 Task: Look for space in Ridgecrest, United States from 11th June, 2023 to 15th June, 2023 for 2 adults in price range Rs.7000 to Rs.16000. Place can be private room with 1  bedroom having 2 beds and 1 bathroom. Property type can be house, flat, guest house, hotel. Booking option can be shelf check-in. Required host language is English.
Action: Mouse moved to (477, 120)
Screenshot: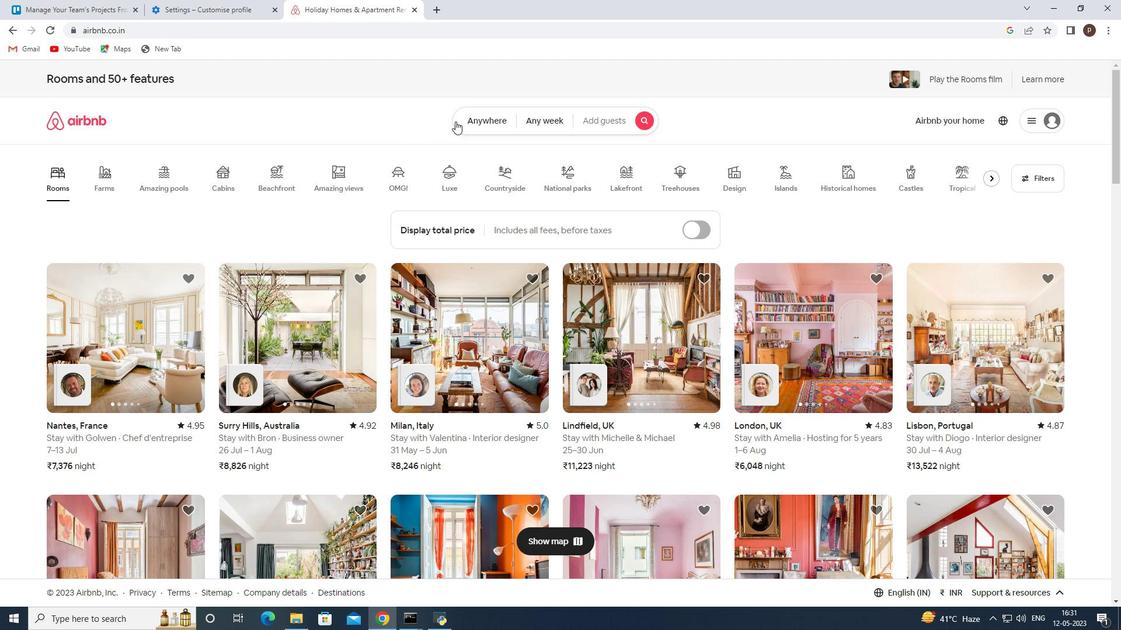 
Action: Mouse pressed left at (477, 120)
Screenshot: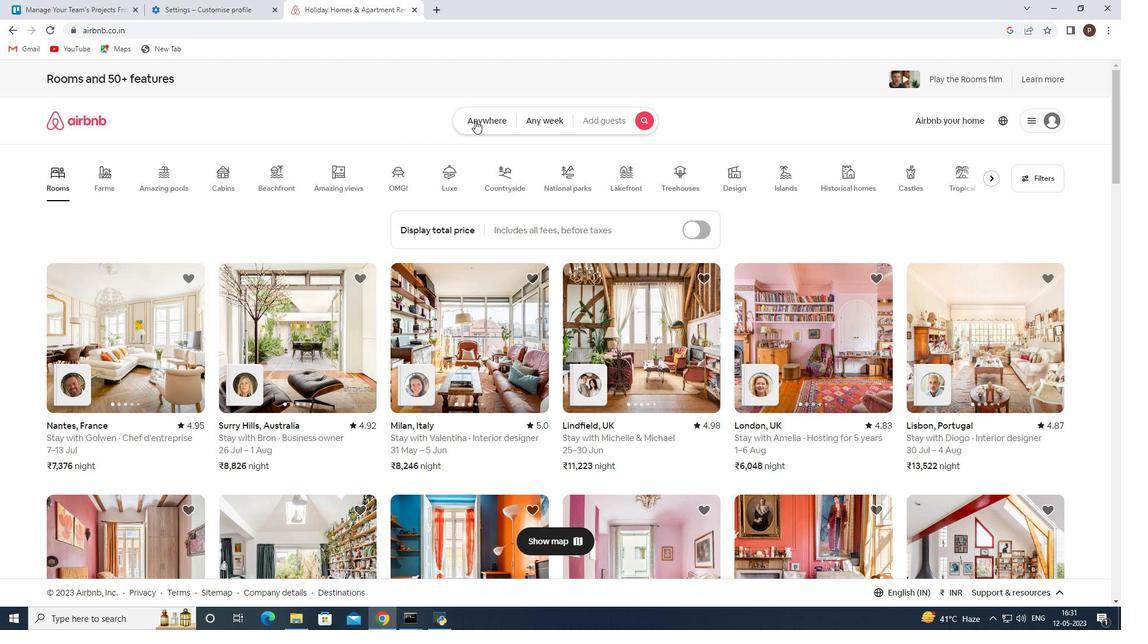 
Action: Mouse moved to (364, 167)
Screenshot: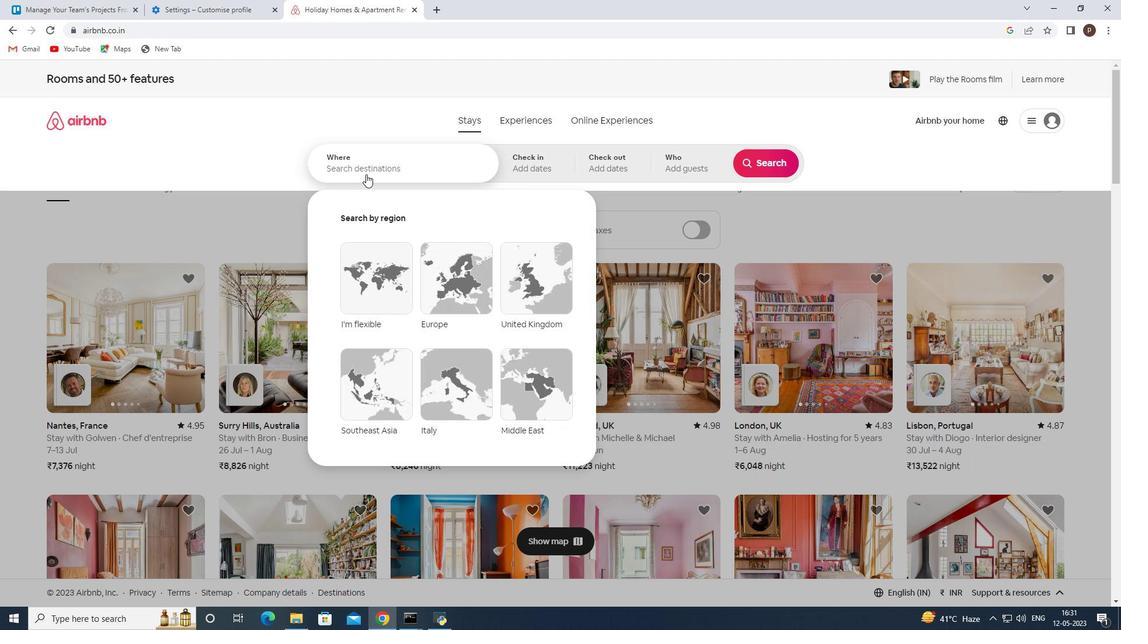 
Action: Mouse pressed left at (364, 167)
Screenshot: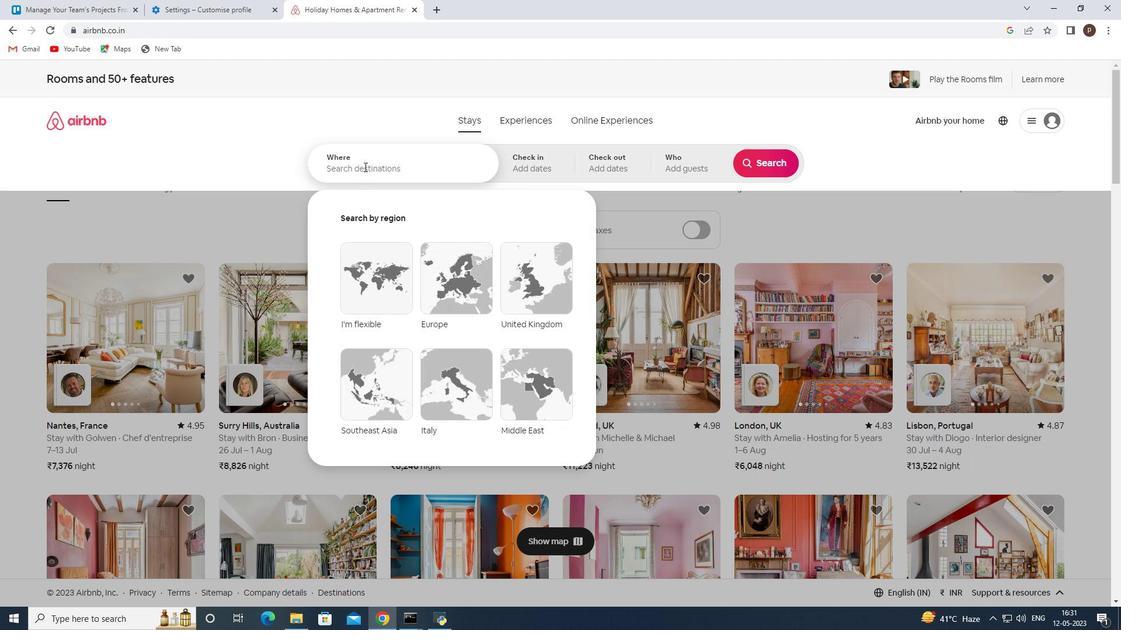 
Action: Key pressed <Key.caps_lock>R<Key.caps_lock>idgecrest,<Key.space>
Screenshot: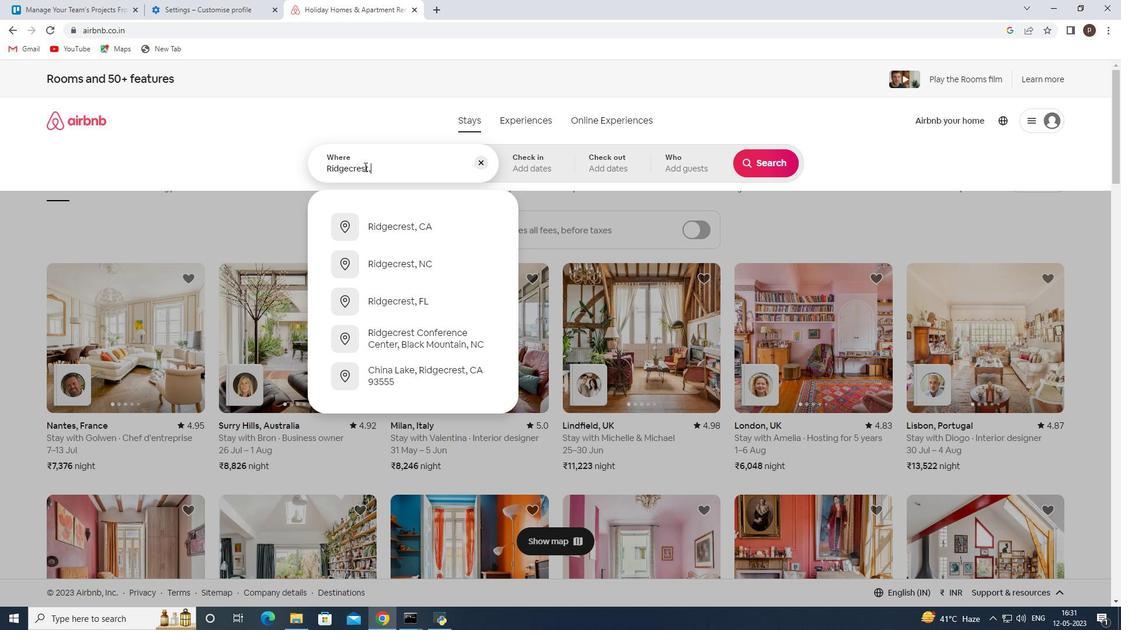 
Action: Mouse moved to (449, 226)
Screenshot: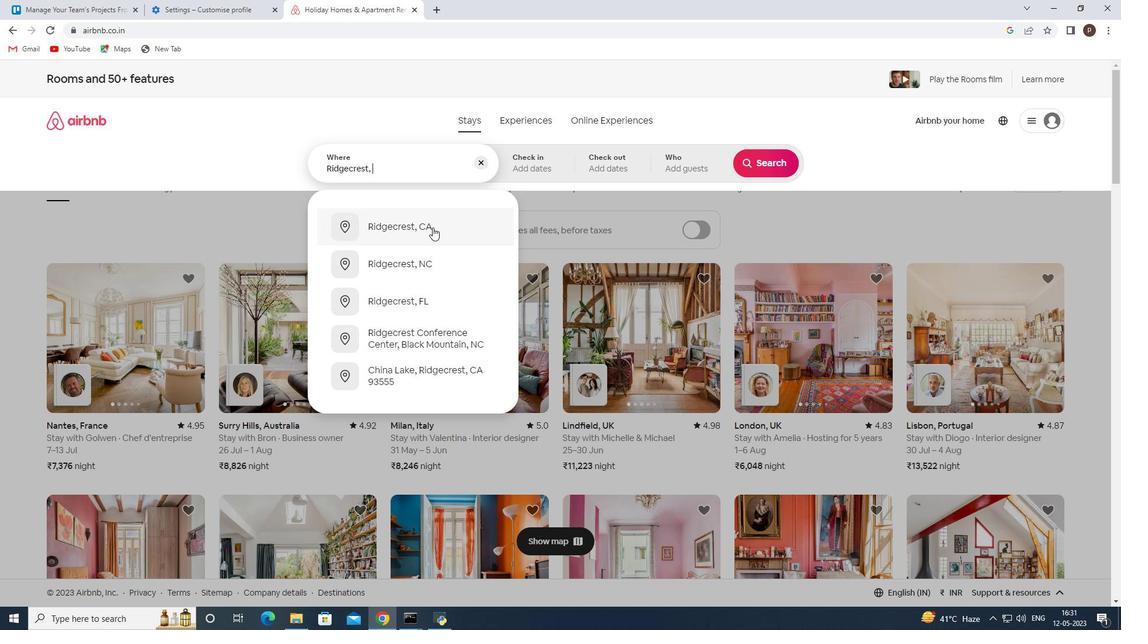 
Action: Key pressed <Key.caps_lock>U<Key.caps_lock>nited<Key.space><Key.caps_lock>S<Key.caps_lock>tates<Key.space><Key.enter>
Screenshot: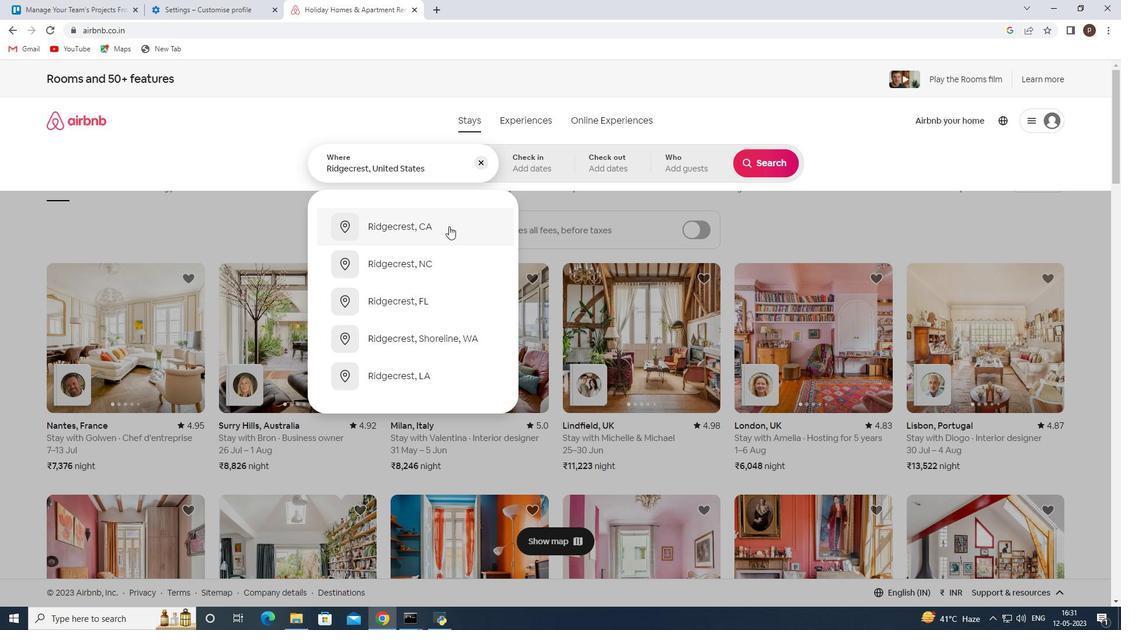 
Action: Mouse moved to (580, 359)
Screenshot: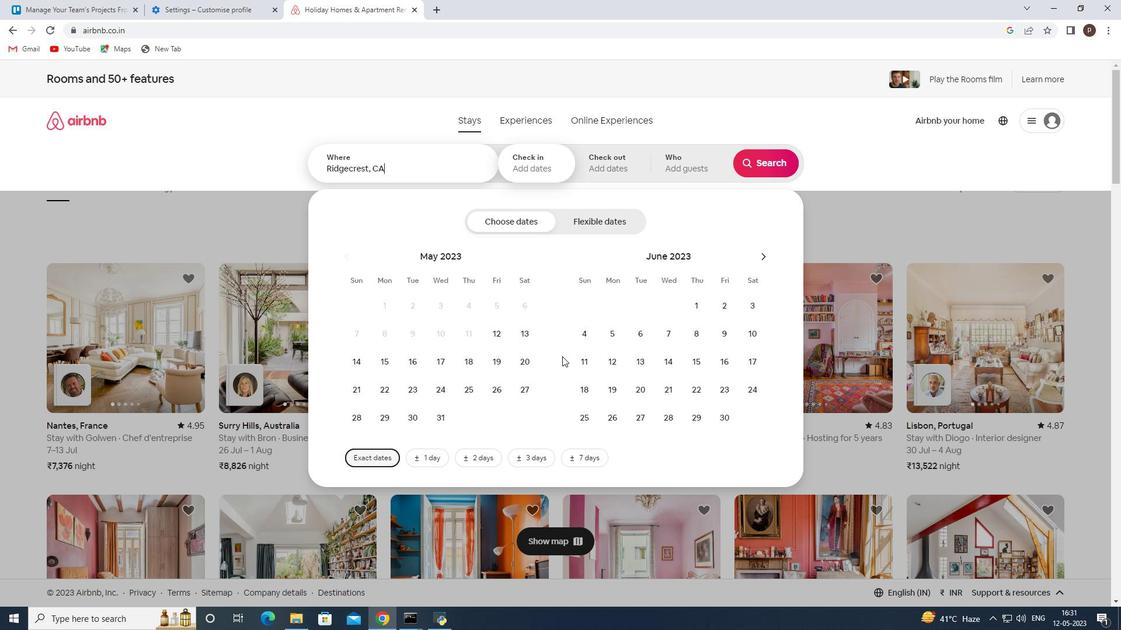 
Action: Mouse pressed left at (580, 359)
Screenshot: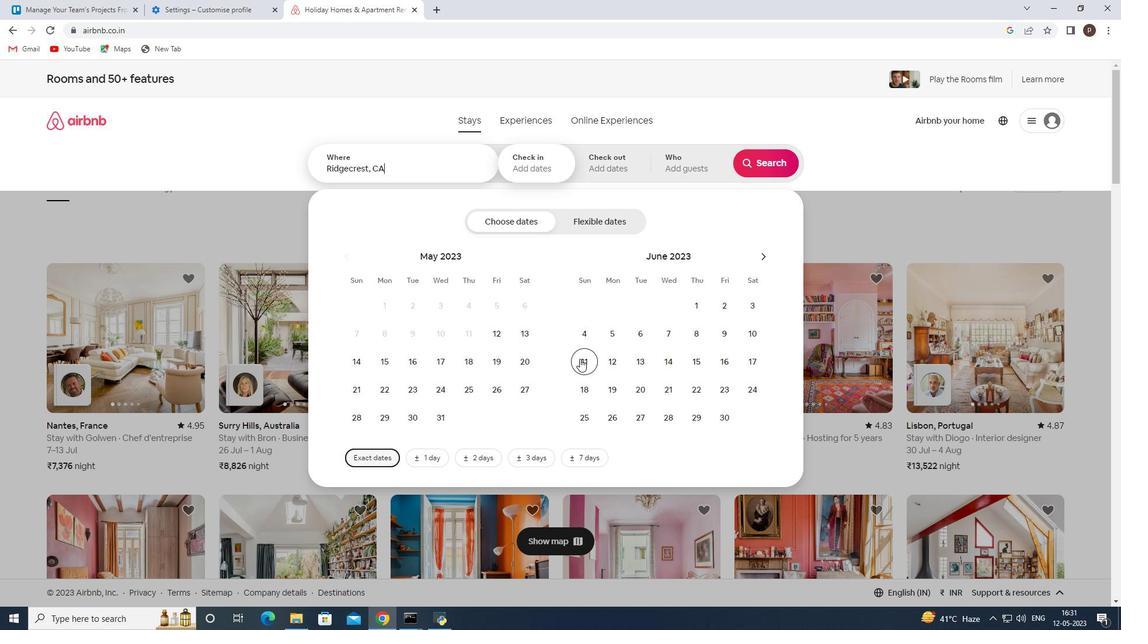 
Action: Mouse moved to (691, 357)
Screenshot: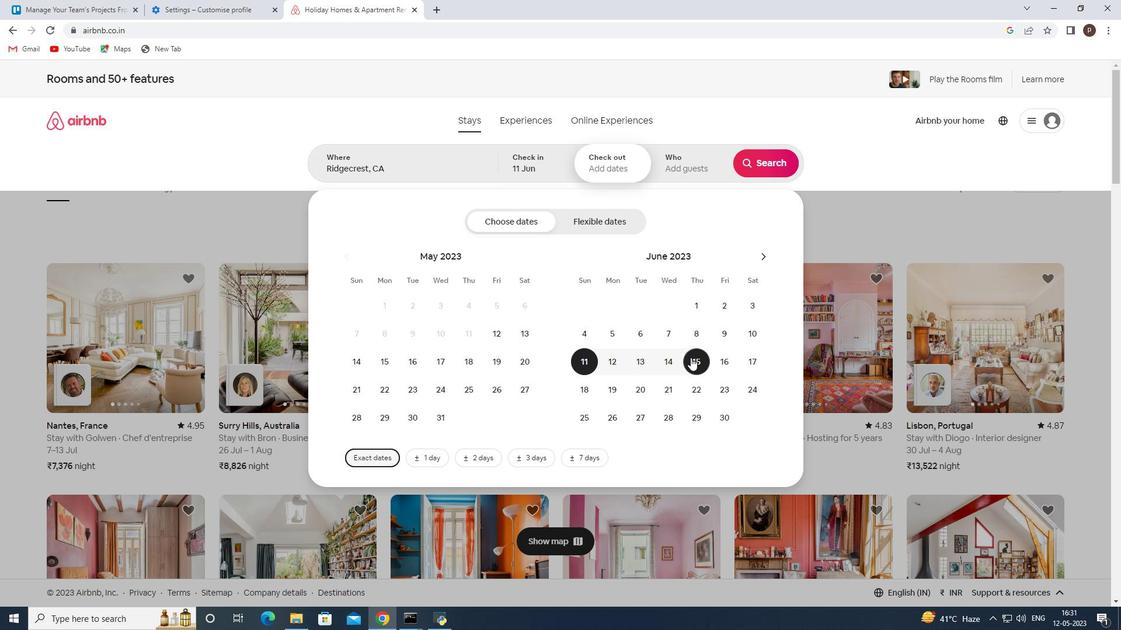 
Action: Mouse pressed left at (691, 357)
Screenshot: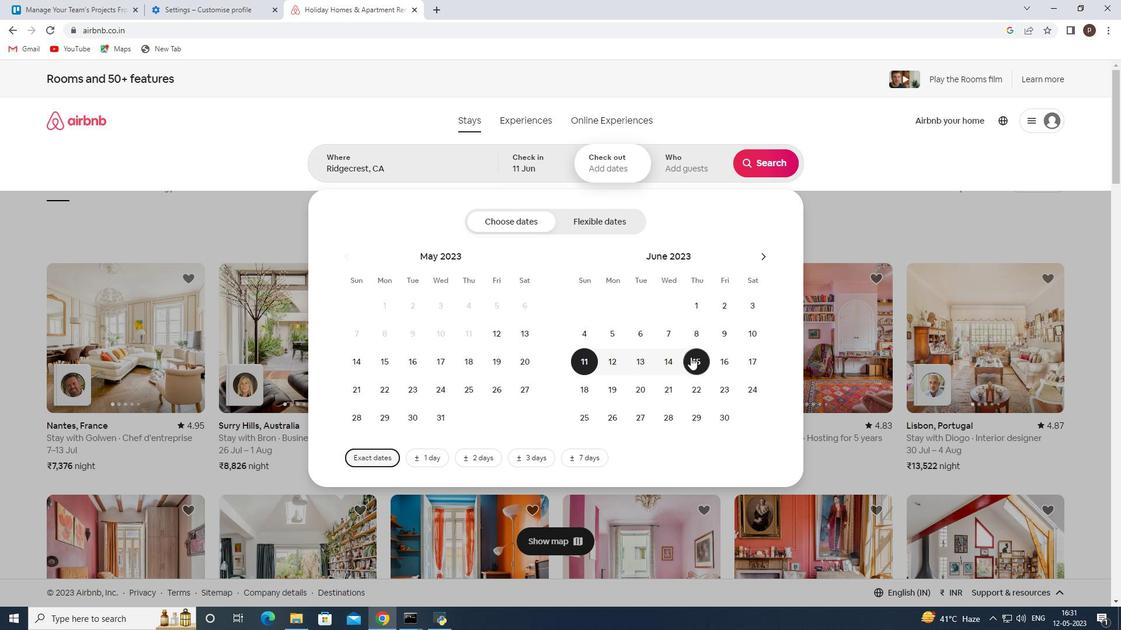 
Action: Mouse moved to (685, 159)
Screenshot: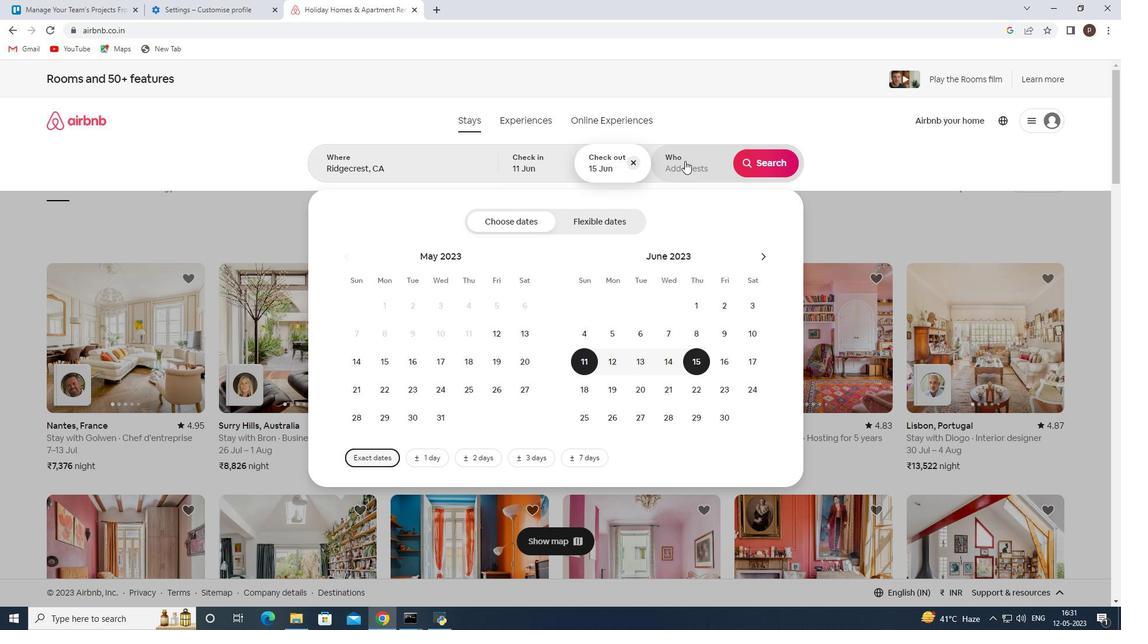 
Action: Mouse pressed left at (685, 159)
Screenshot: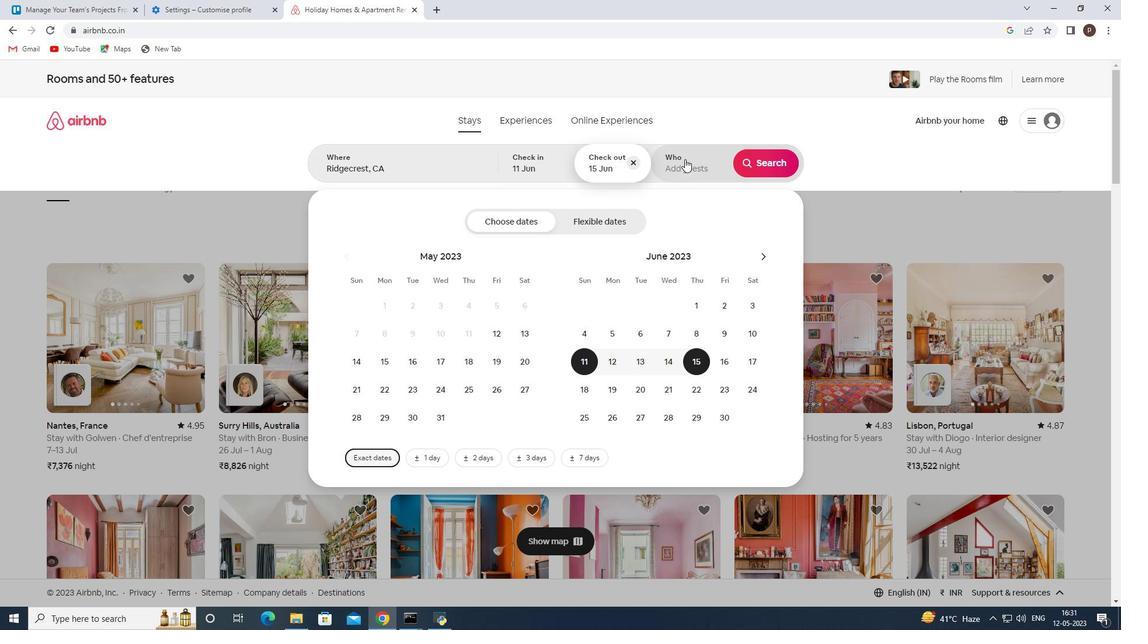 
Action: Mouse moved to (770, 227)
Screenshot: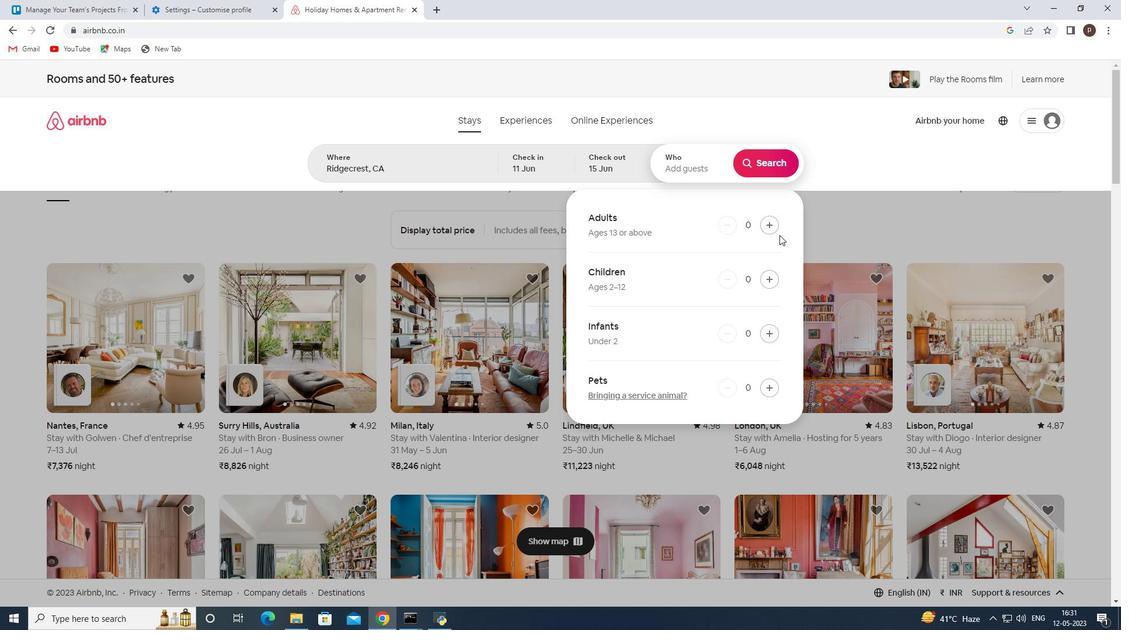 
Action: Mouse pressed left at (770, 227)
Screenshot: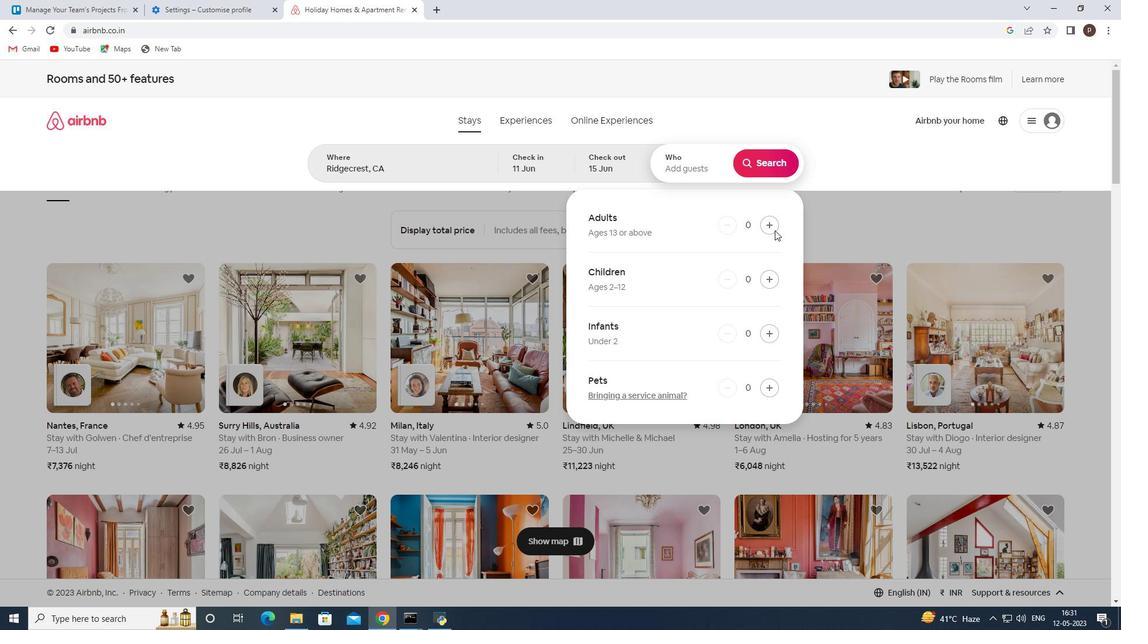 
Action: Mouse pressed left at (770, 227)
Screenshot: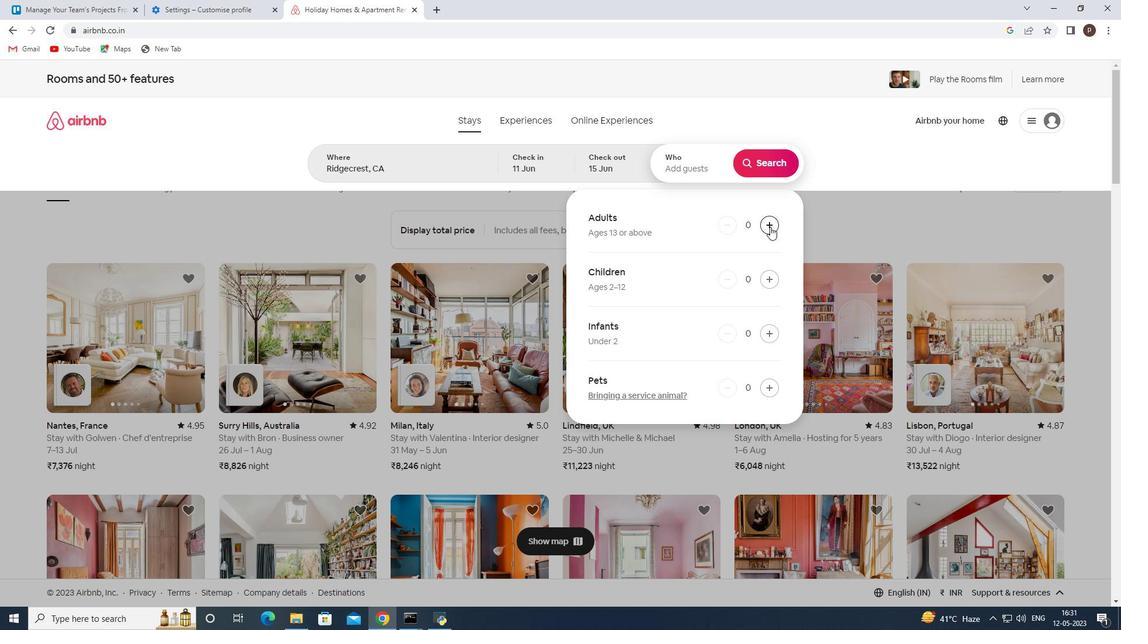 
Action: Mouse moved to (771, 162)
Screenshot: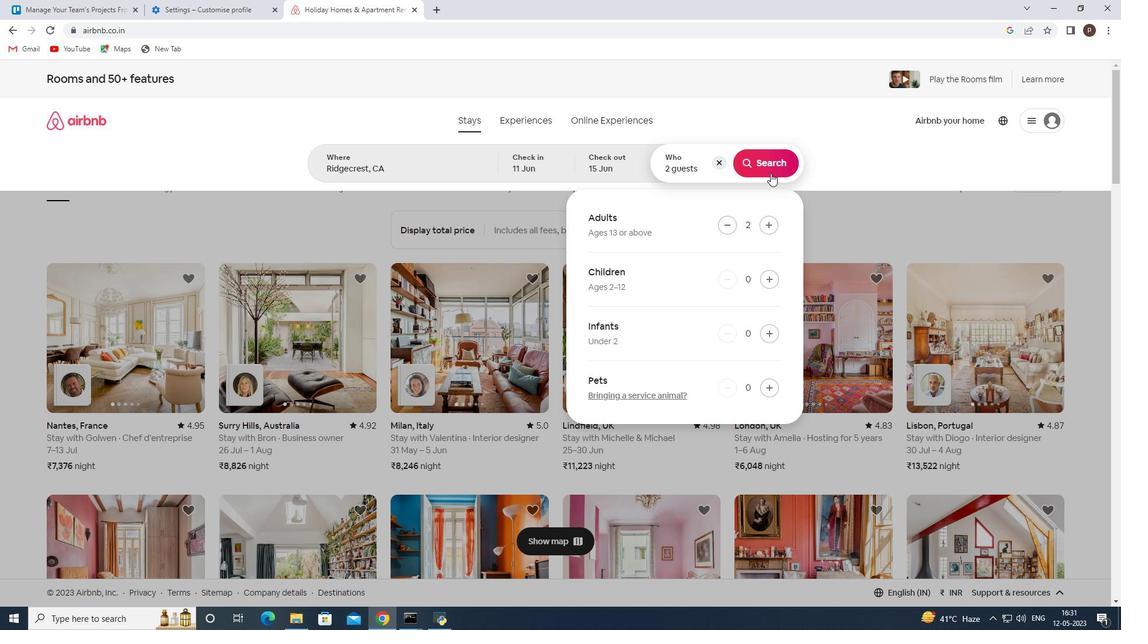 
Action: Mouse pressed left at (771, 162)
Screenshot: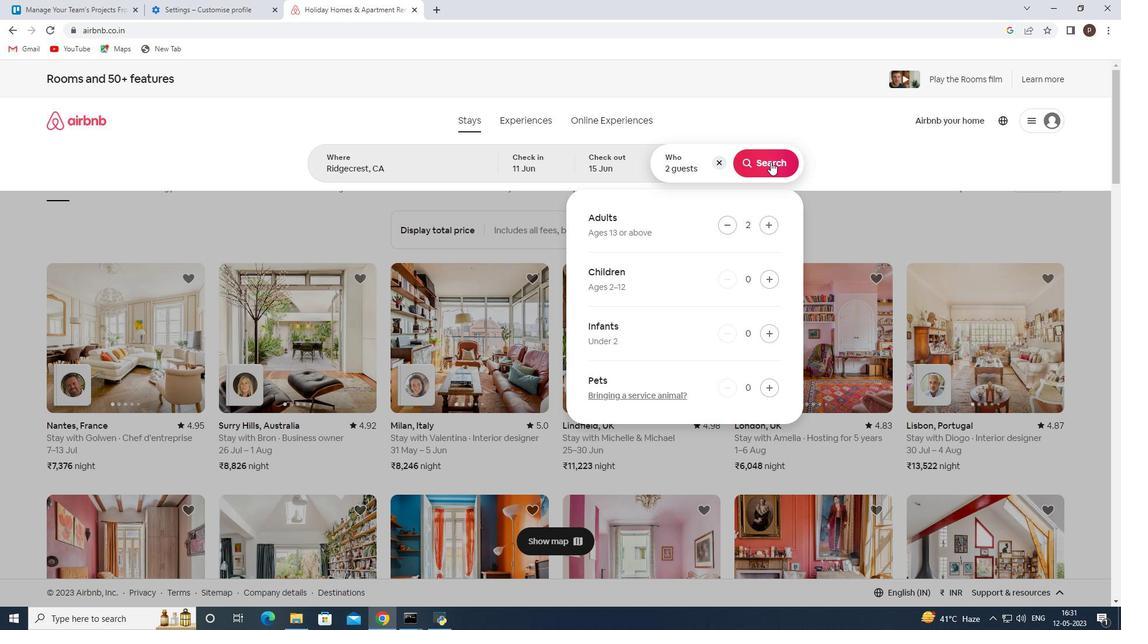 
Action: Mouse moved to (1060, 128)
Screenshot: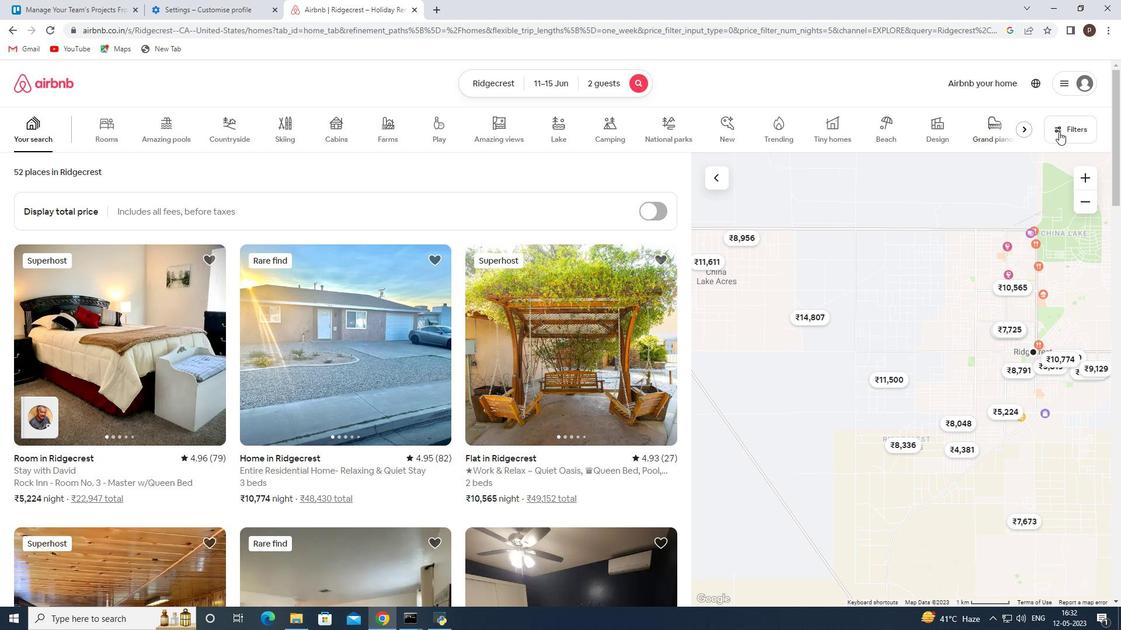 
Action: Mouse pressed left at (1060, 128)
Screenshot: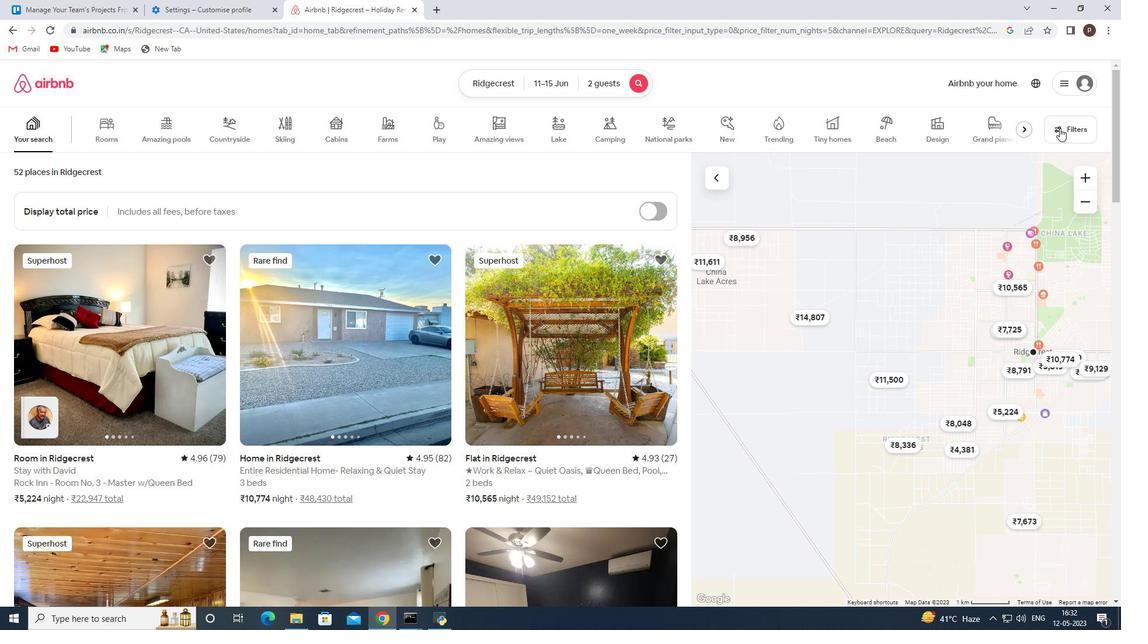 
Action: Mouse moved to (397, 421)
Screenshot: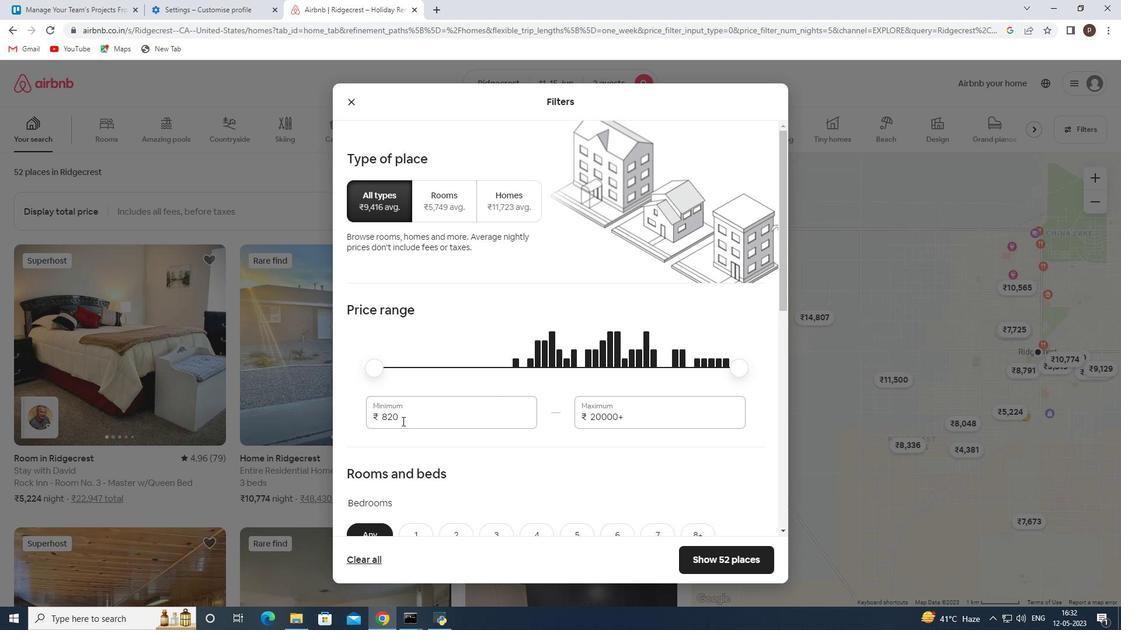 
Action: Mouse pressed left at (397, 421)
Screenshot: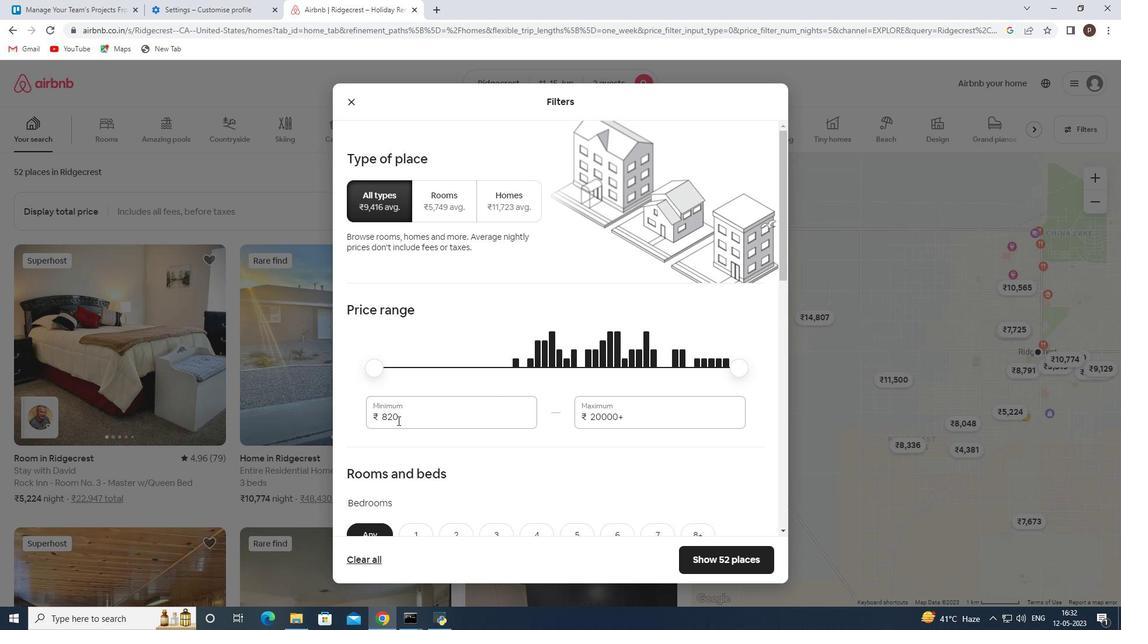 
Action: Mouse pressed left at (397, 421)
Screenshot: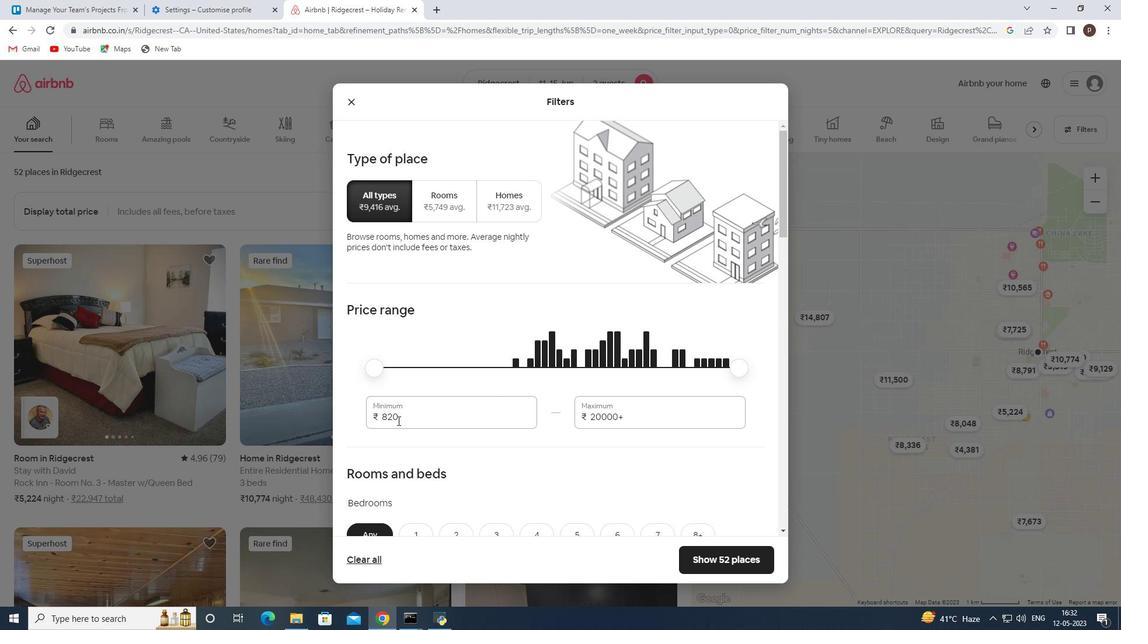 
Action: Key pressed 7000<Key.tab>16000
Screenshot: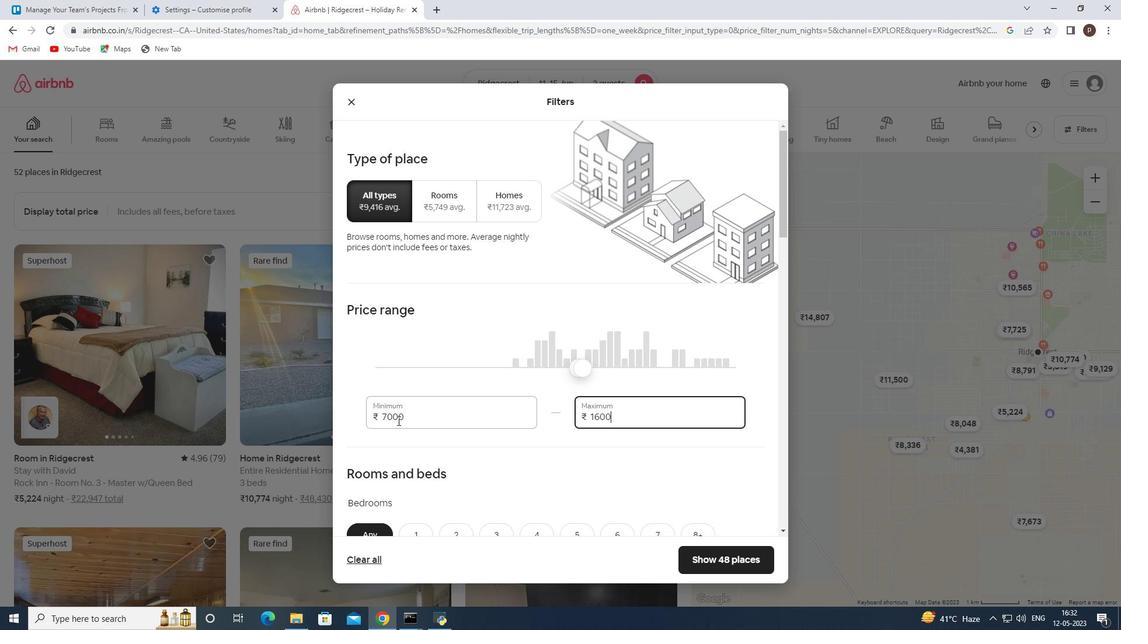 
Action: Mouse moved to (399, 430)
Screenshot: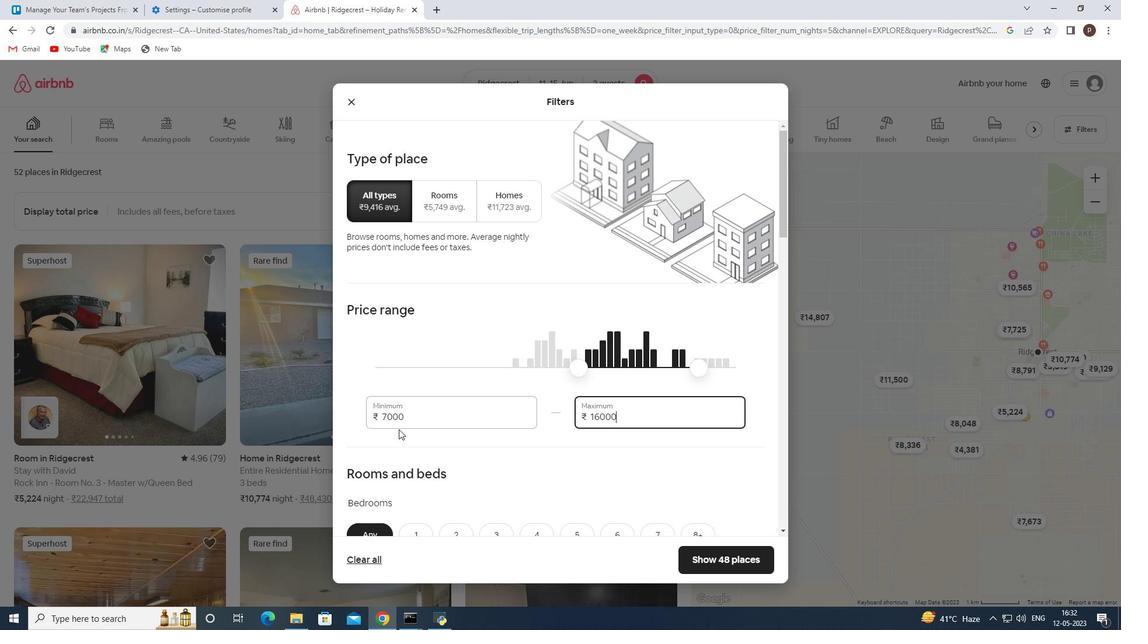 
Action: Mouse scrolled (399, 429) with delta (0, 0)
Screenshot: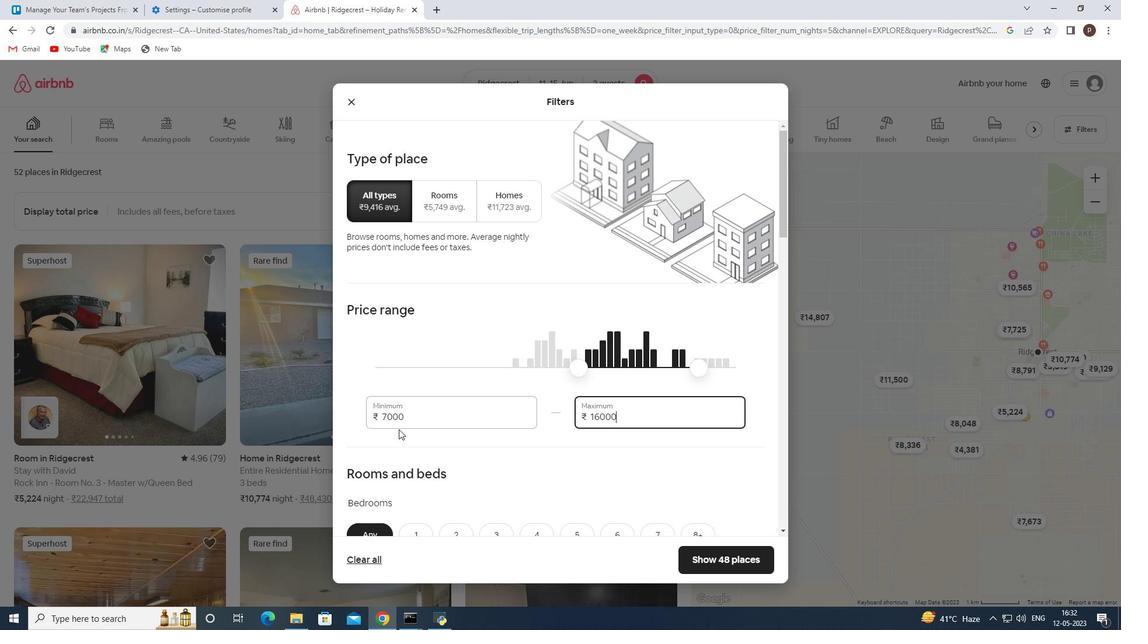 
Action: Mouse scrolled (399, 429) with delta (0, 0)
Screenshot: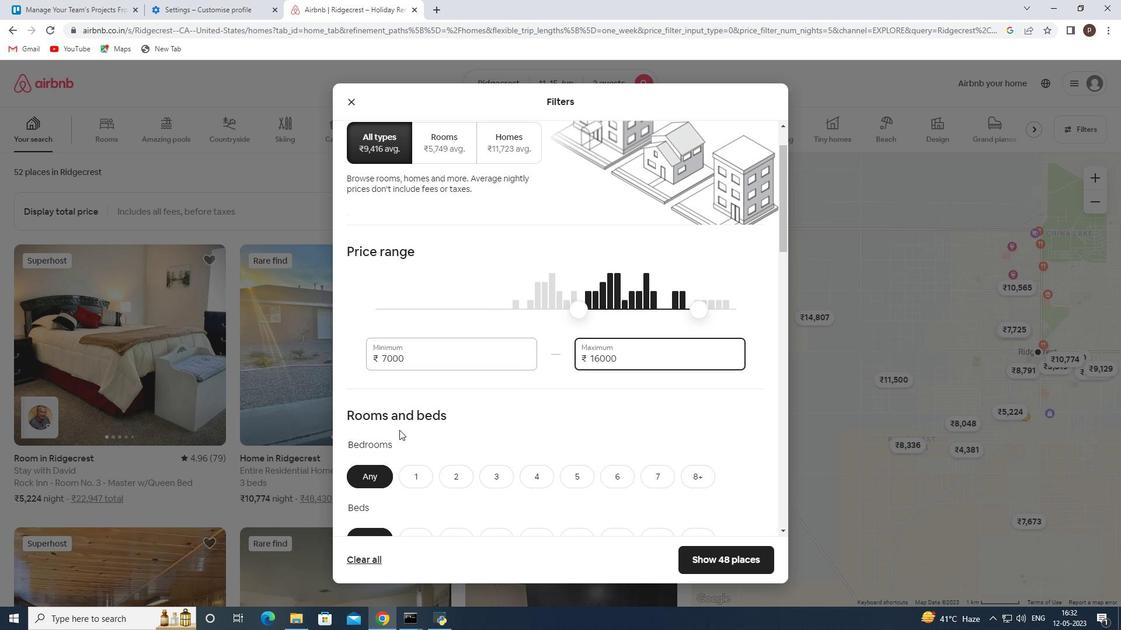 
Action: Mouse moved to (421, 419)
Screenshot: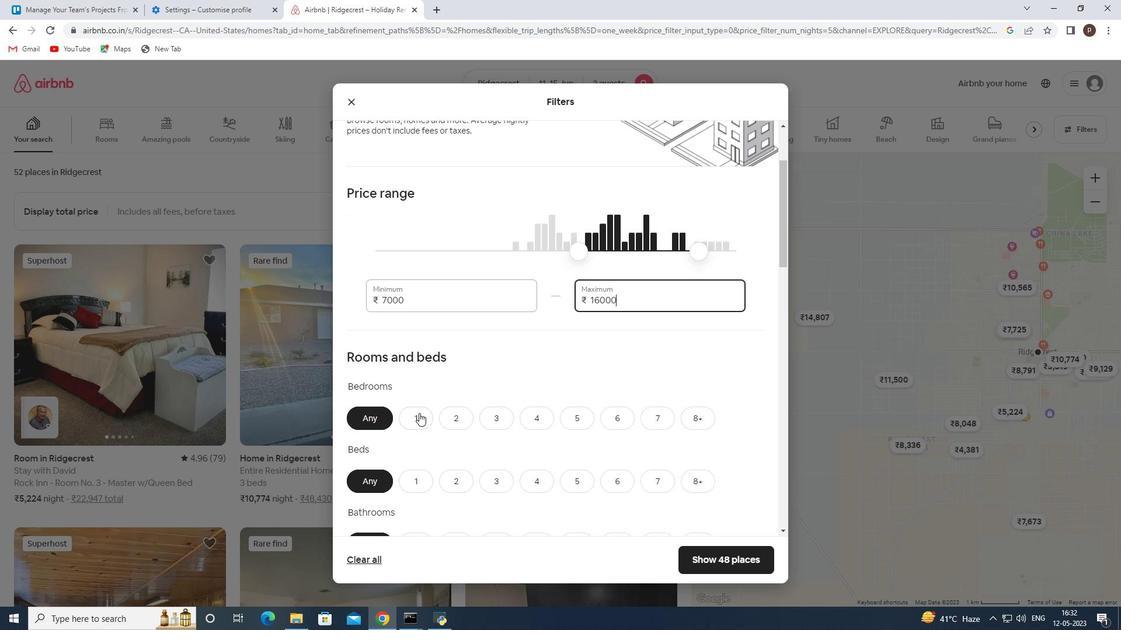 
Action: Mouse pressed left at (421, 419)
Screenshot: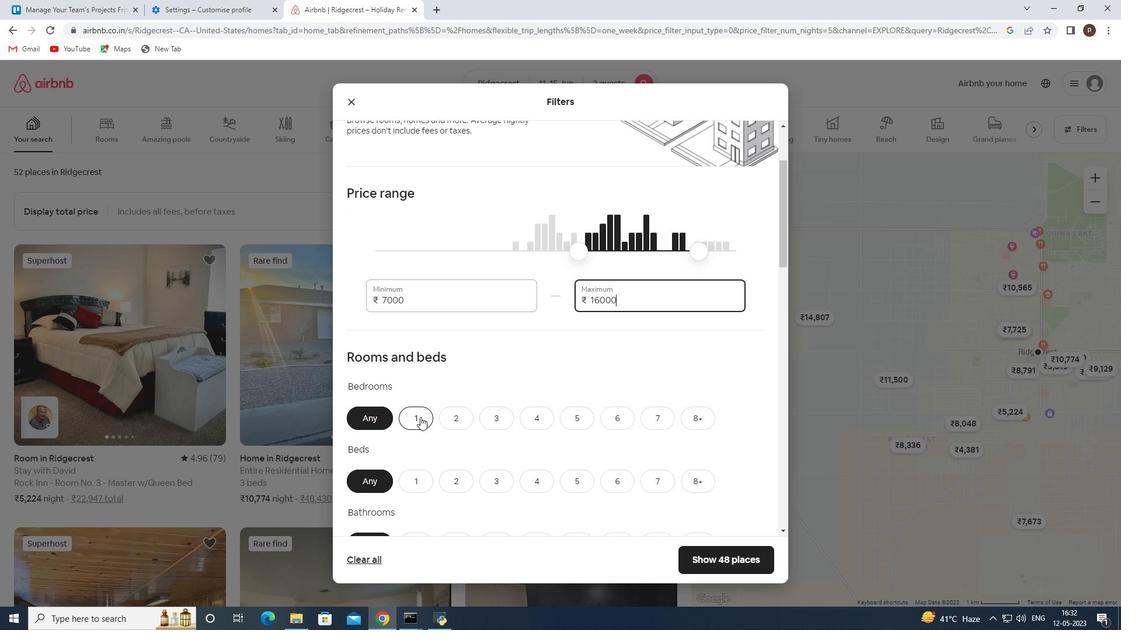 
Action: Mouse moved to (421, 424)
Screenshot: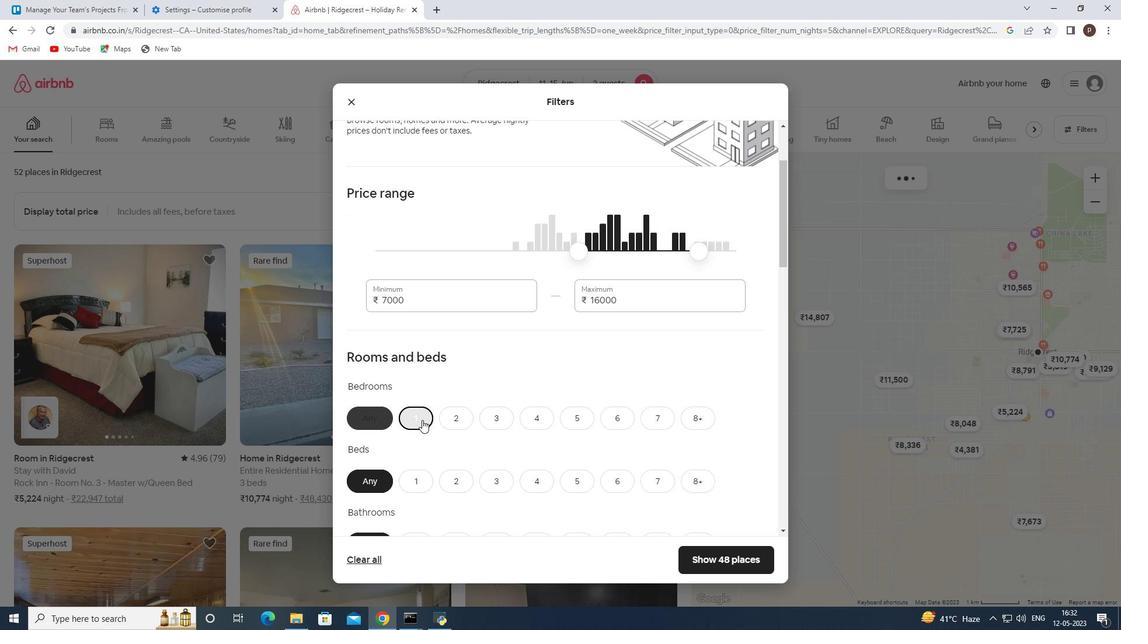 
Action: Mouse scrolled (421, 423) with delta (0, 0)
Screenshot: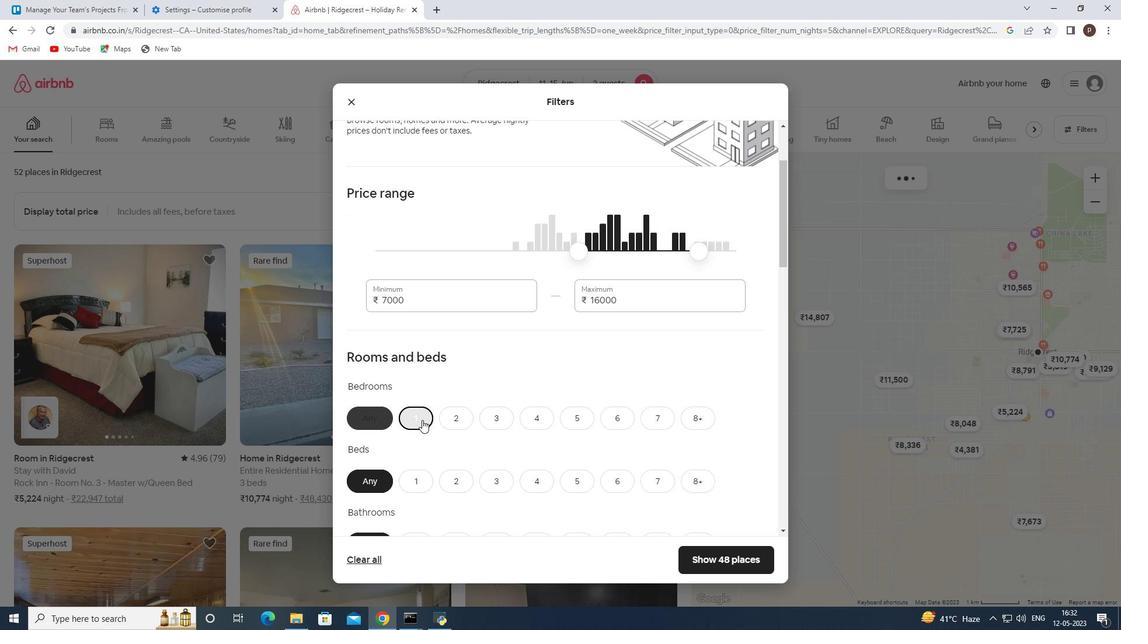 
Action: Mouse scrolled (421, 423) with delta (0, 0)
Screenshot: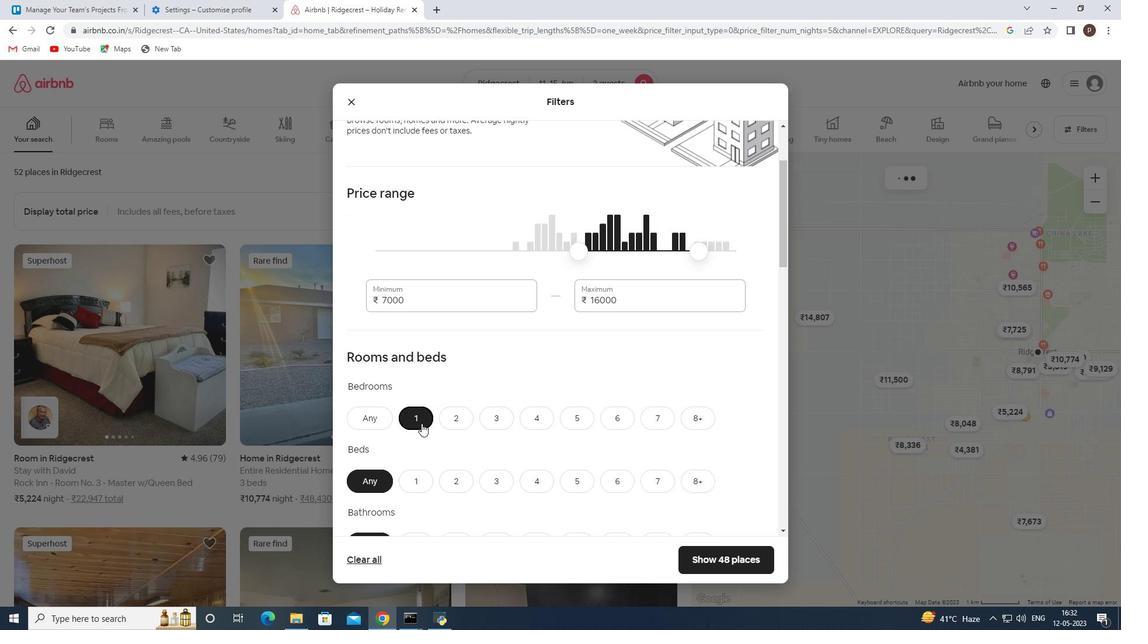 
Action: Mouse moved to (456, 376)
Screenshot: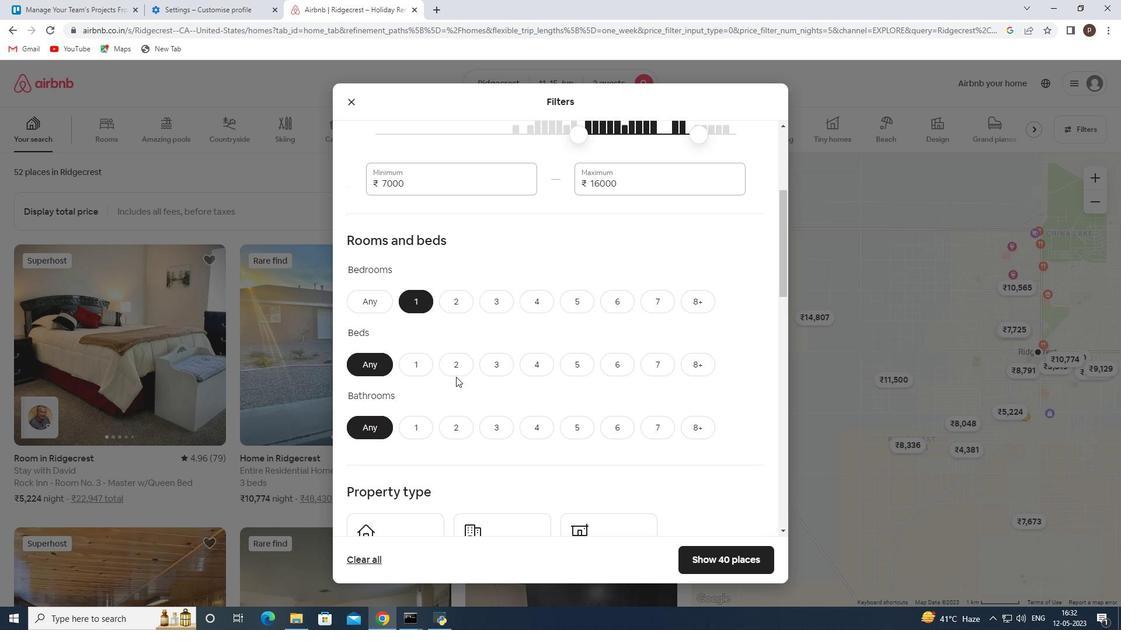 
Action: Mouse pressed left at (456, 376)
Screenshot: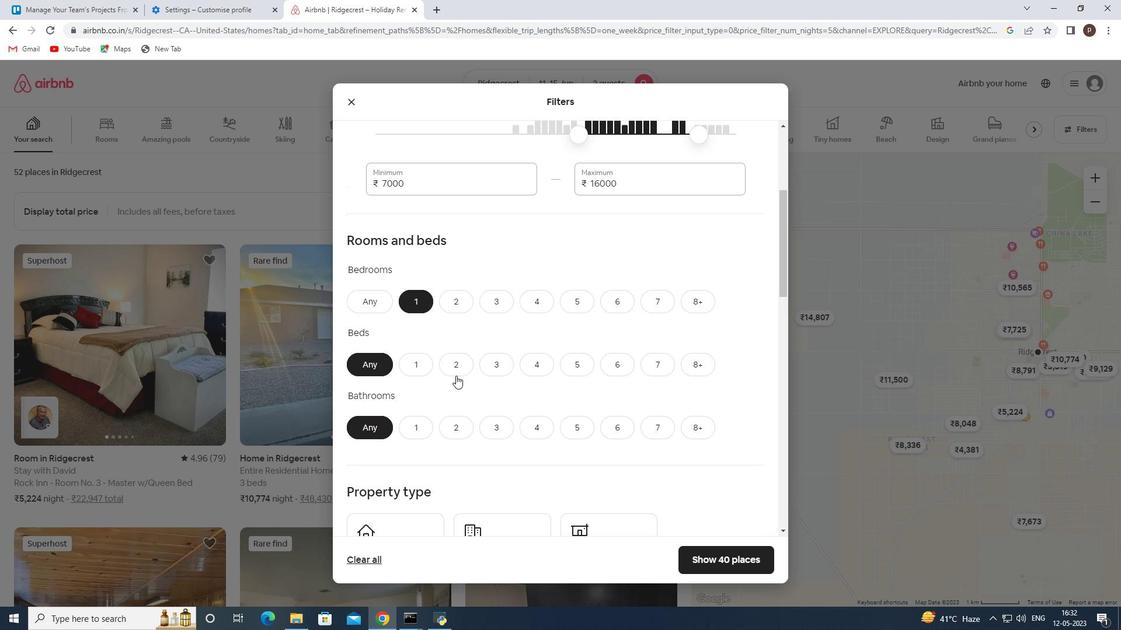 
Action: Mouse moved to (411, 427)
Screenshot: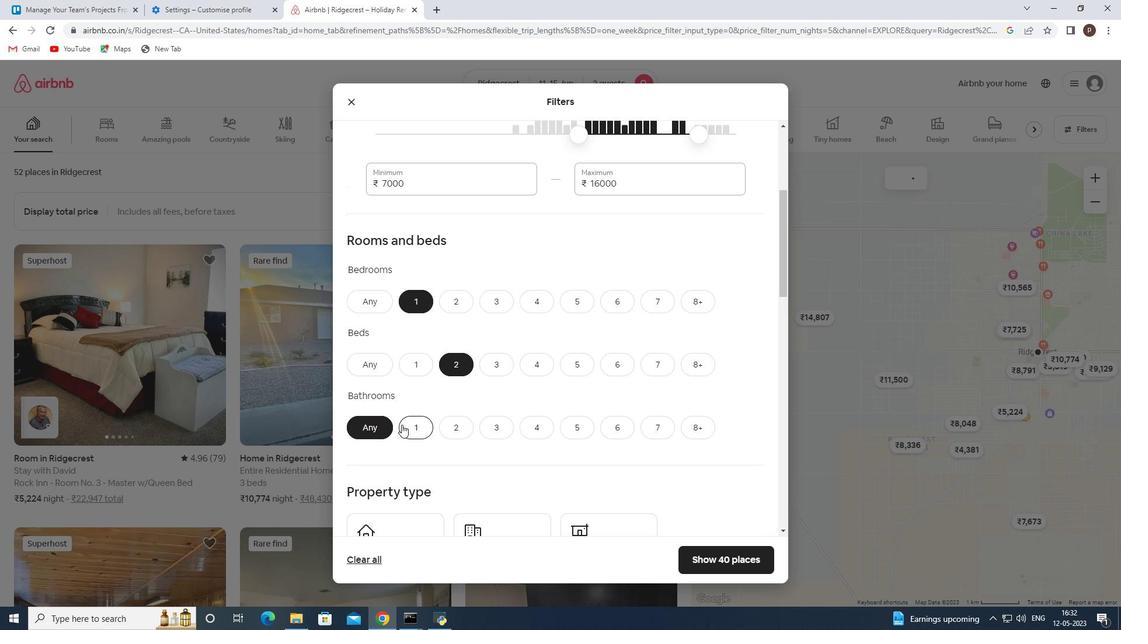 
Action: Mouse pressed left at (411, 427)
Screenshot: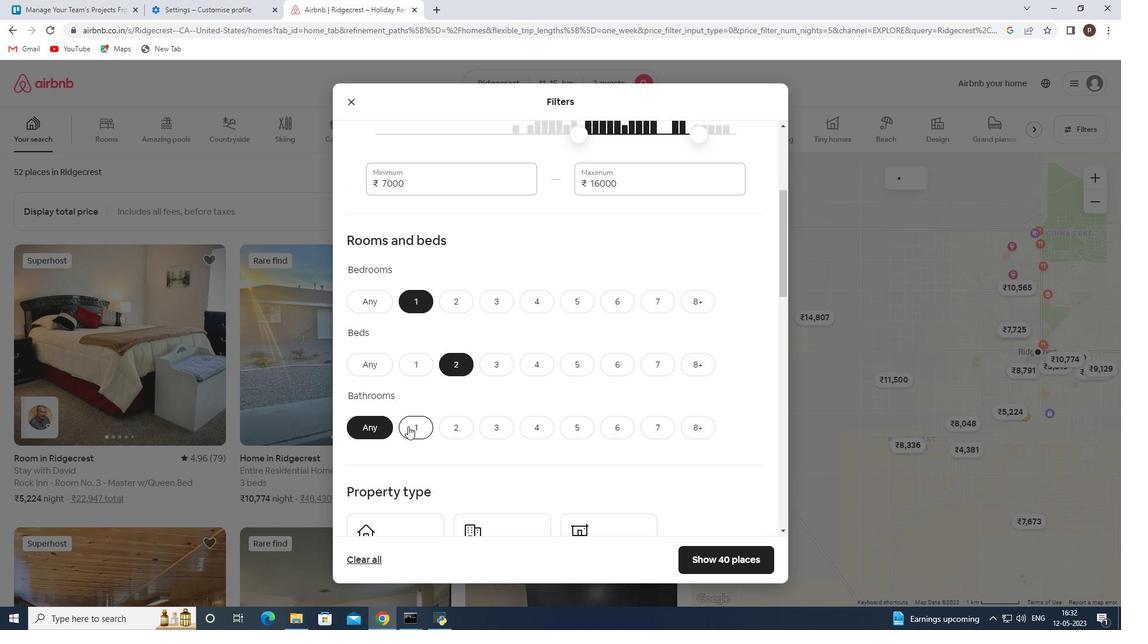 
Action: Mouse moved to (411, 427)
Screenshot: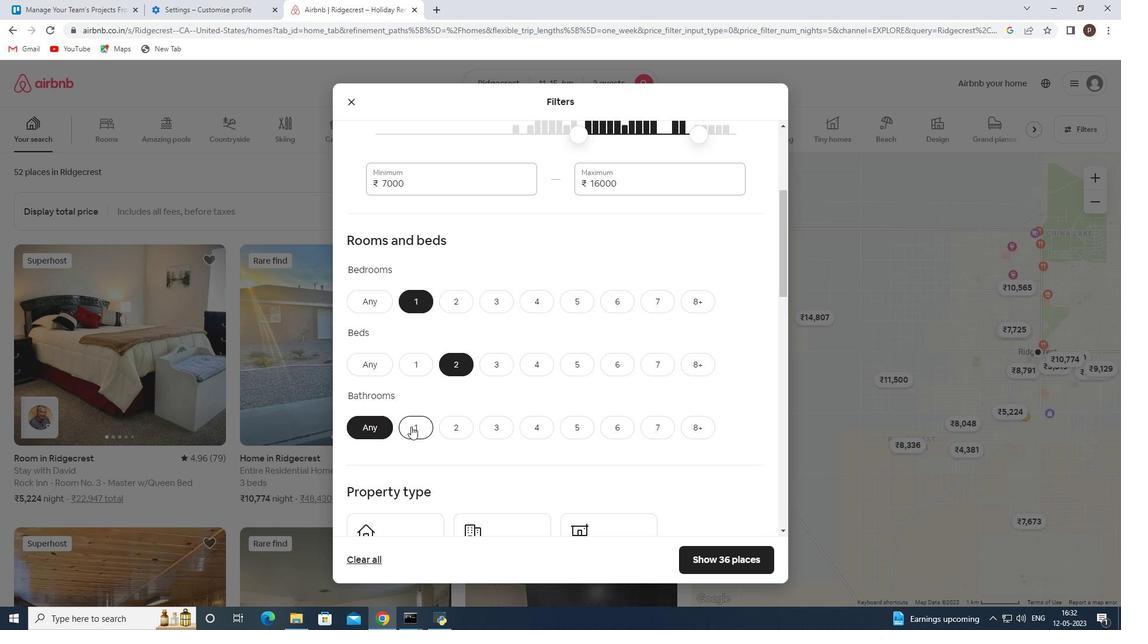 
Action: Mouse scrolled (411, 427) with delta (0, 0)
Screenshot: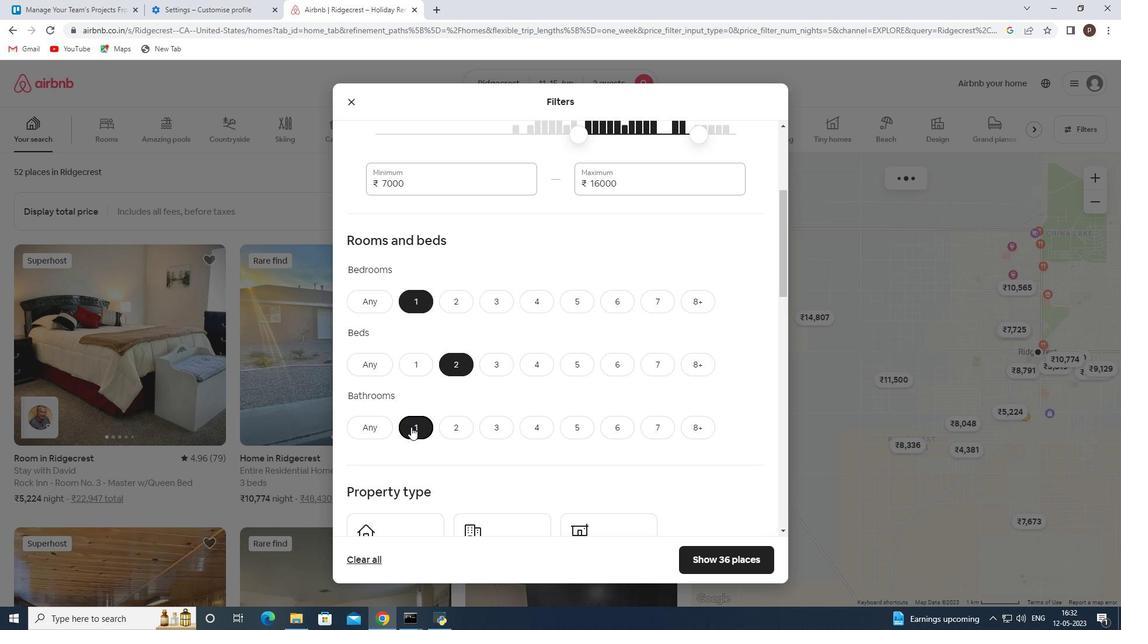 
Action: Mouse moved to (416, 414)
Screenshot: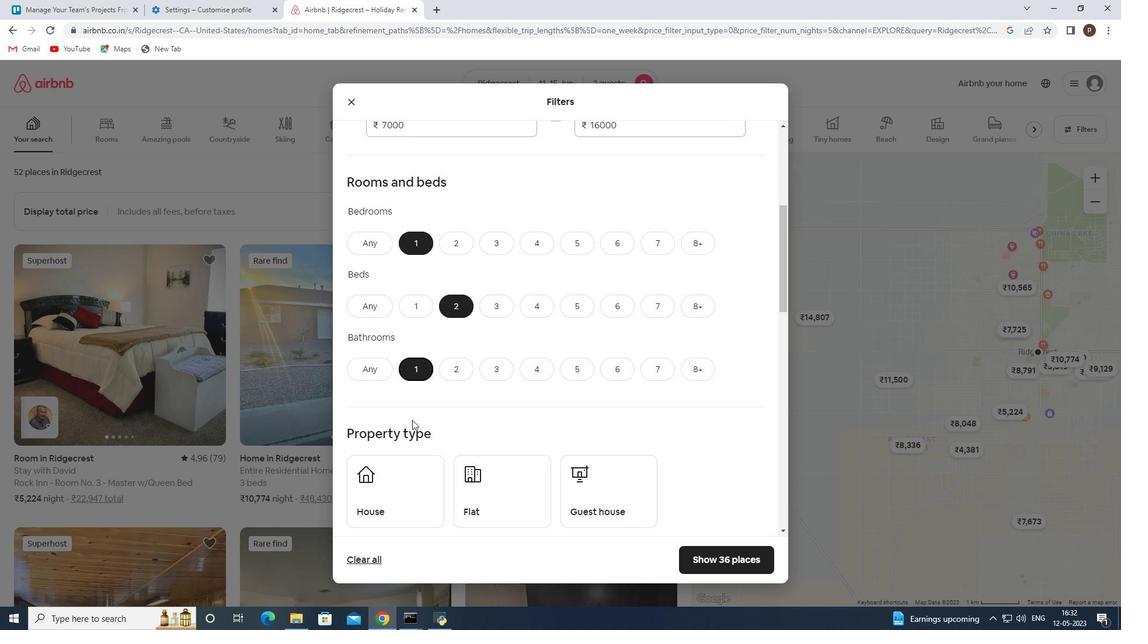 
Action: Mouse scrolled (416, 413) with delta (0, 0)
Screenshot: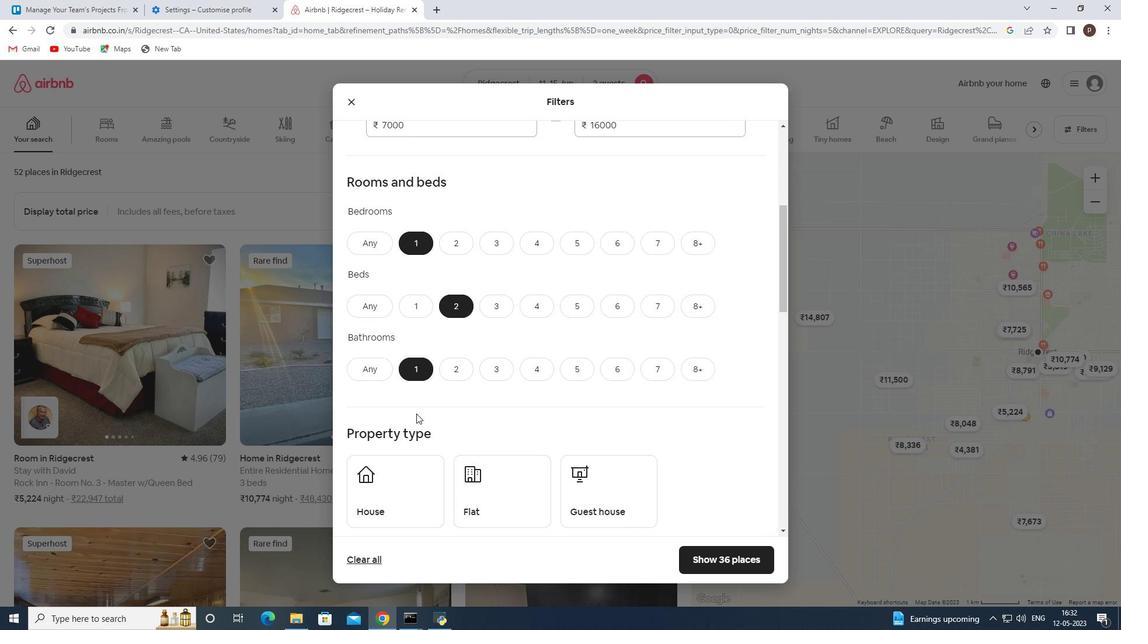 
Action: Mouse scrolled (416, 413) with delta (0, 0)
Screenshot: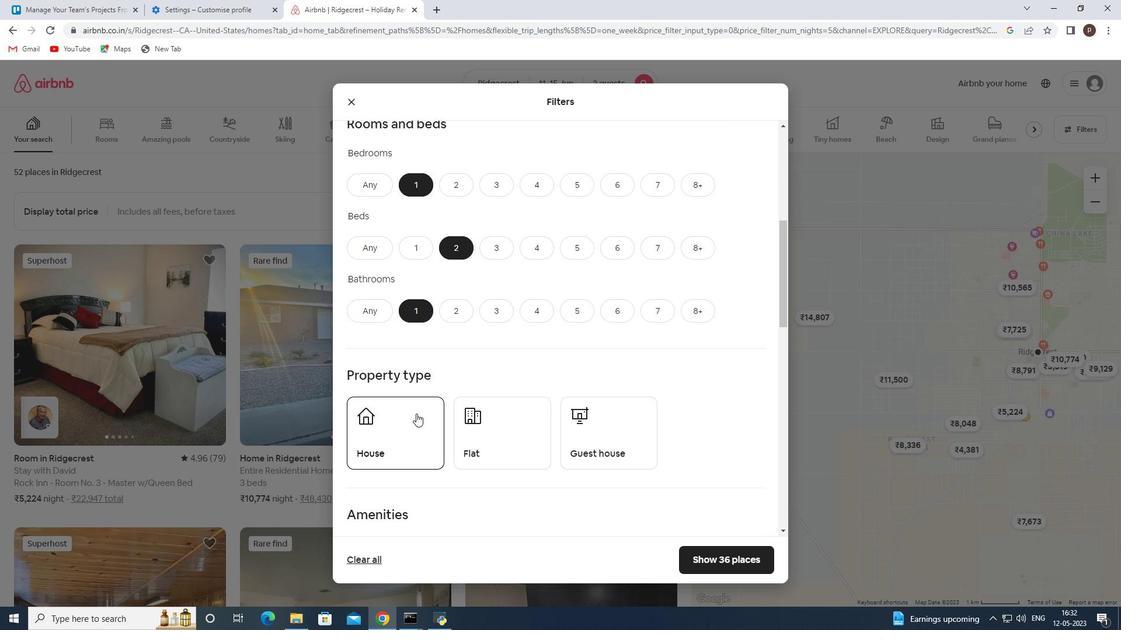 
Action: Mouse moved to (423, 382)
Screenshot: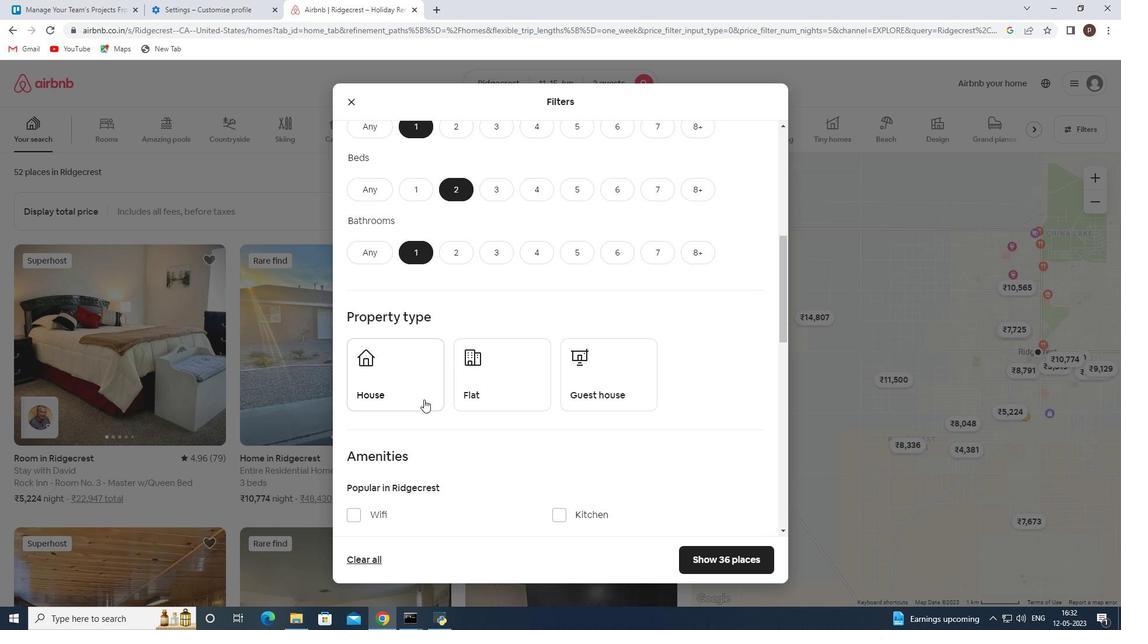 
Action: Mouse pressed left at (423, 382)
Screenshot: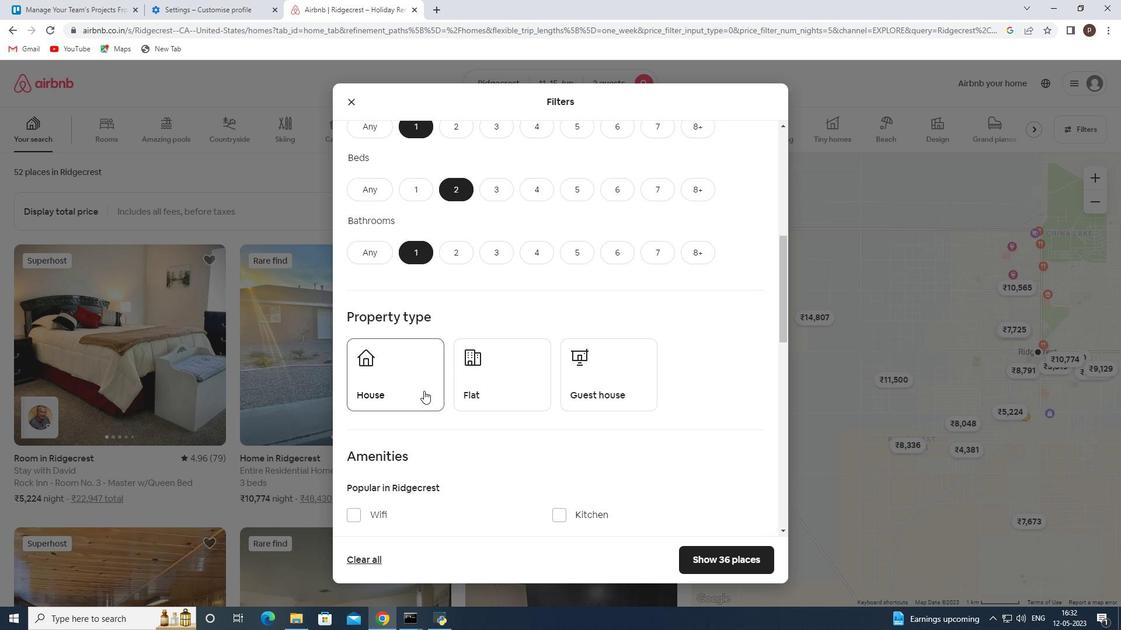 
Action: Mouse moved to (513, 387)
Screenshot: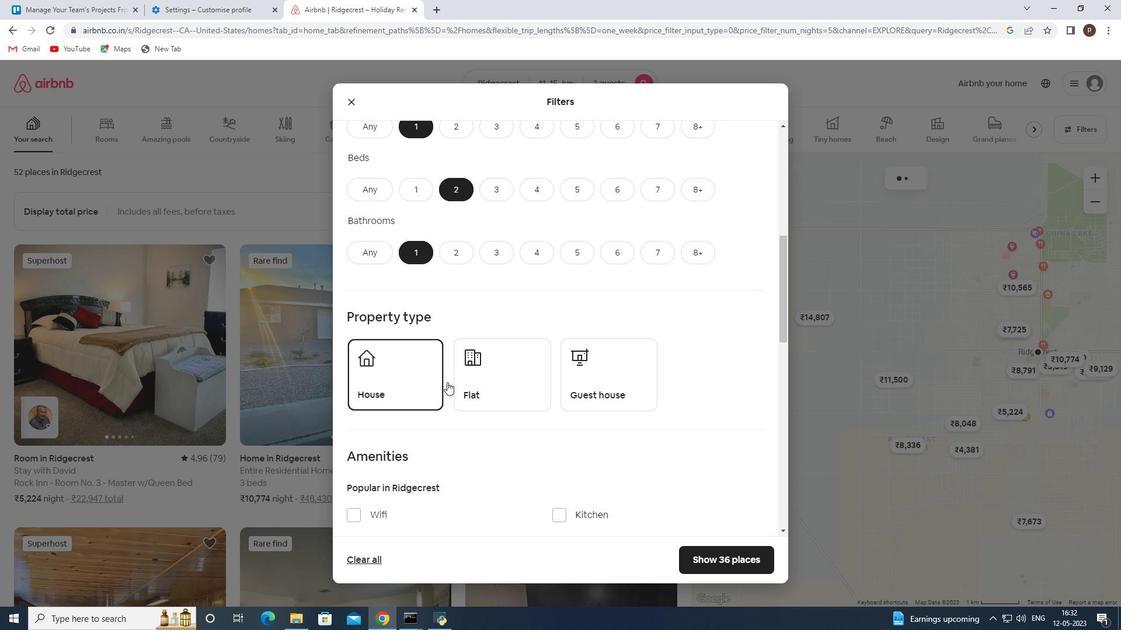 
Action: Mouse pressed left at (513, 387)
Screenshot: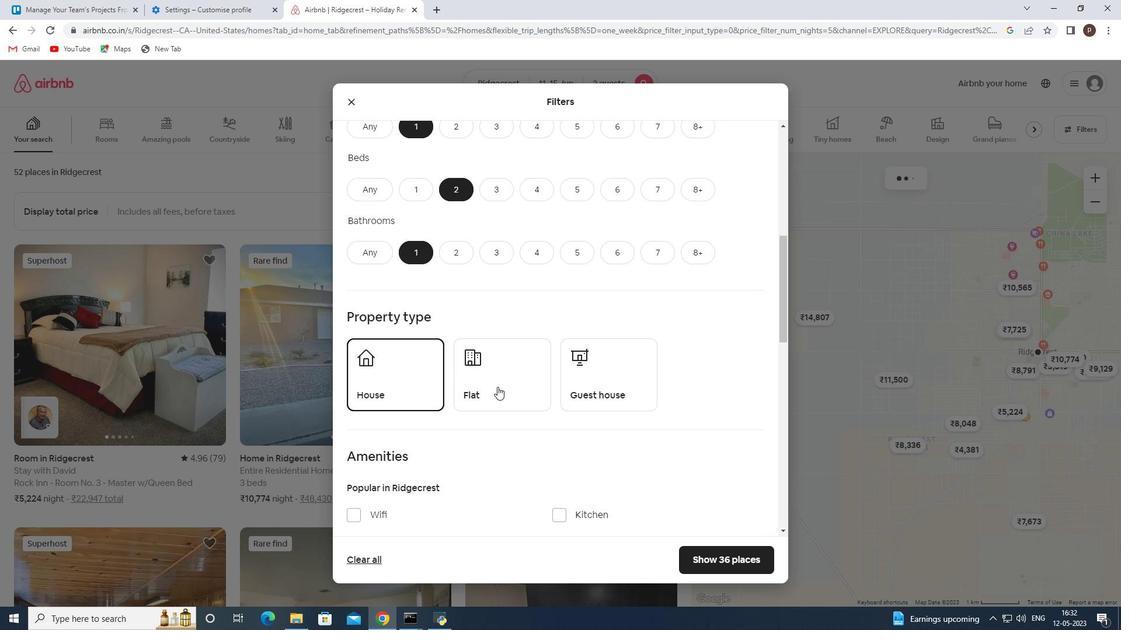 
Action: Mouse moved to (602, 375)
Screenshot: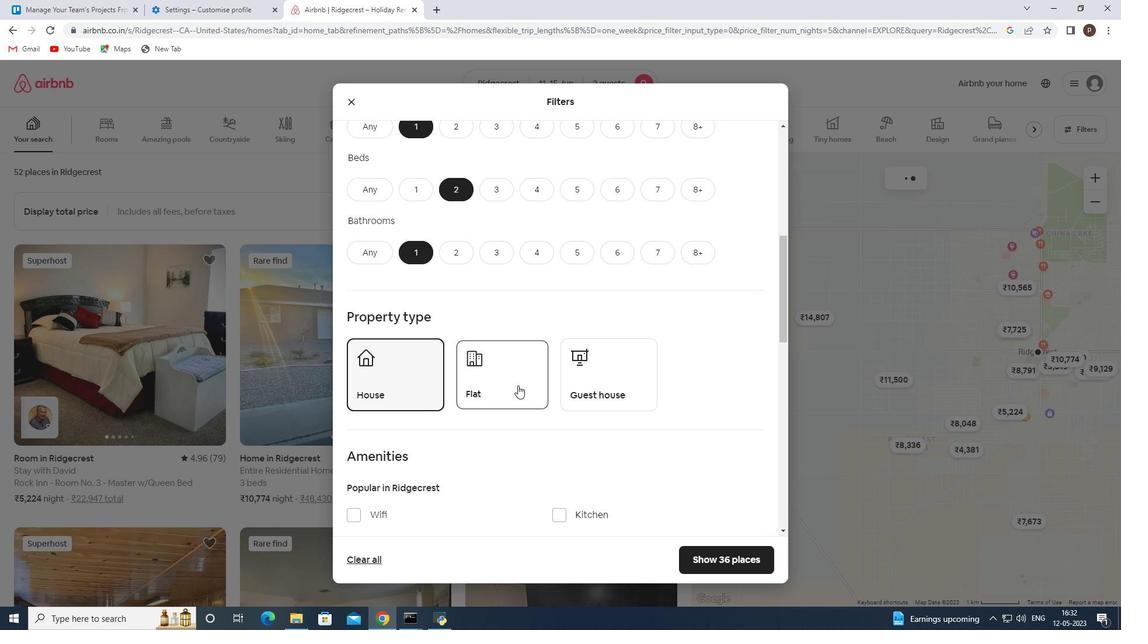 
Action: Mouse pressed left at (602, 375)
Screenshot: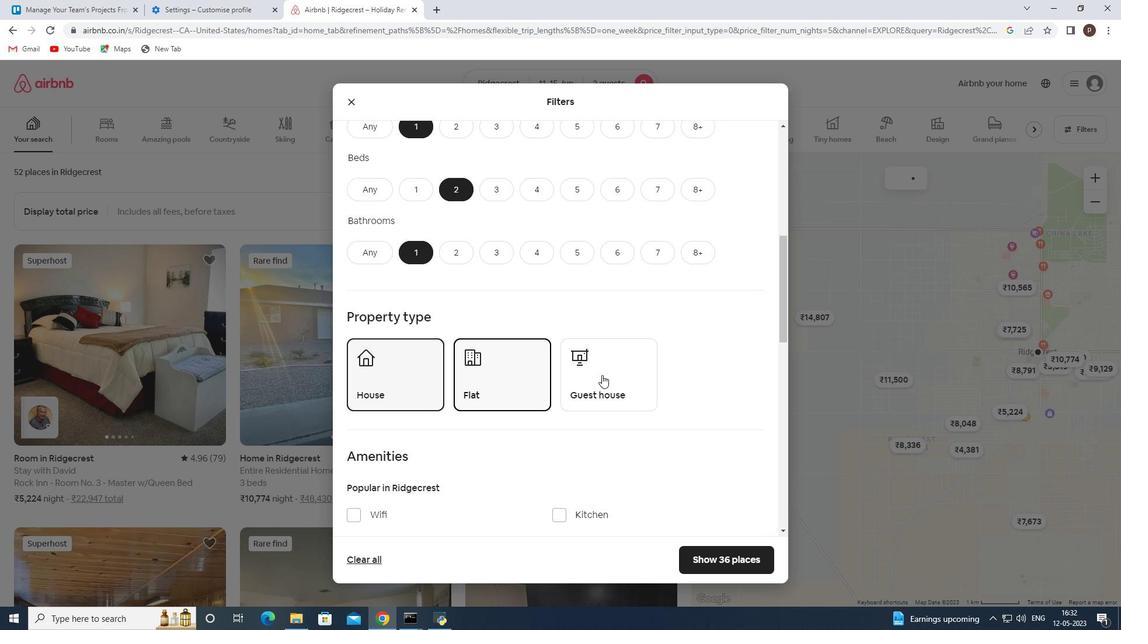 
Action: Mouse moved to (560, 393)
Screenshot: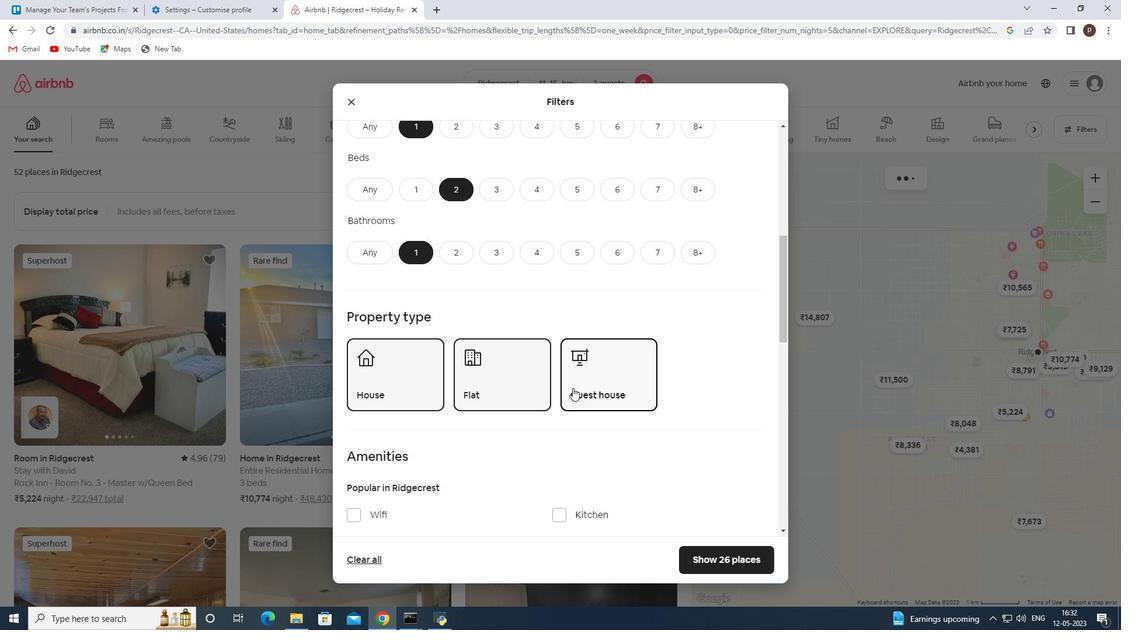 
Action: Mouse scrolled (560, 392) with delta (0, 0)
Screenshot: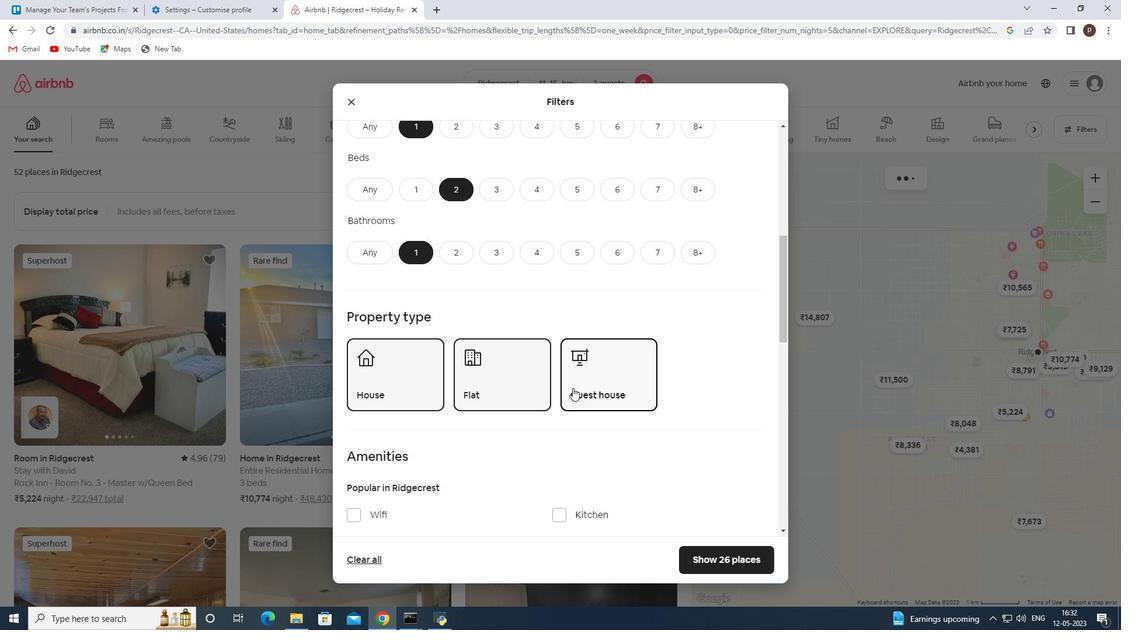 
Action: Mouse moved to (559, 393)
Screenshot: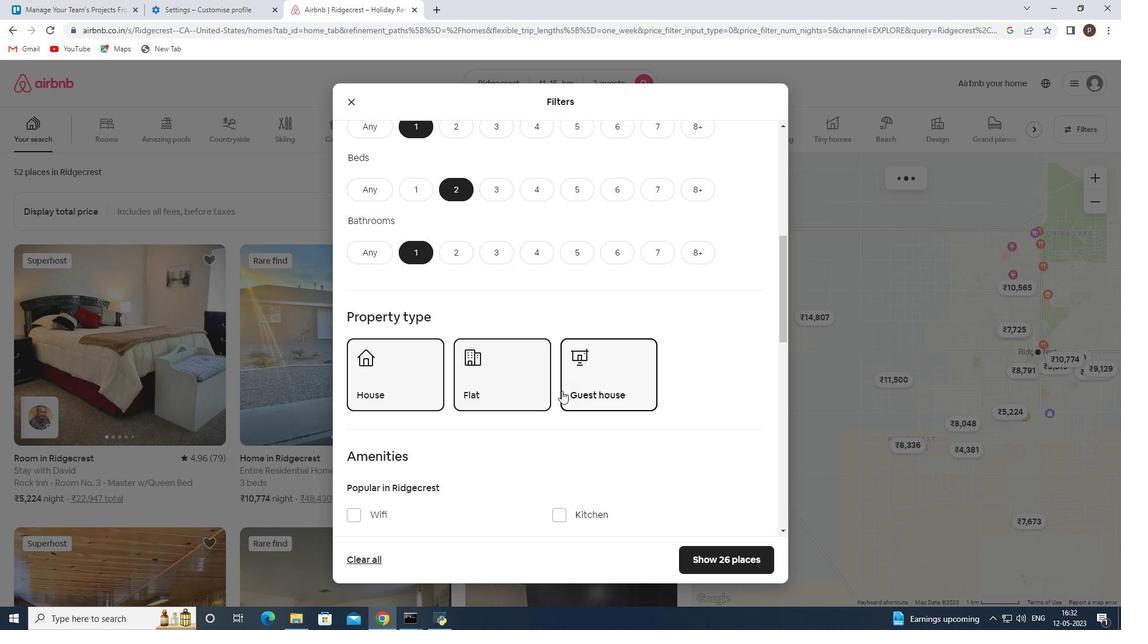 
Action: Mouse scrolled (559, 393) with delta (0, 0)
Screenshot: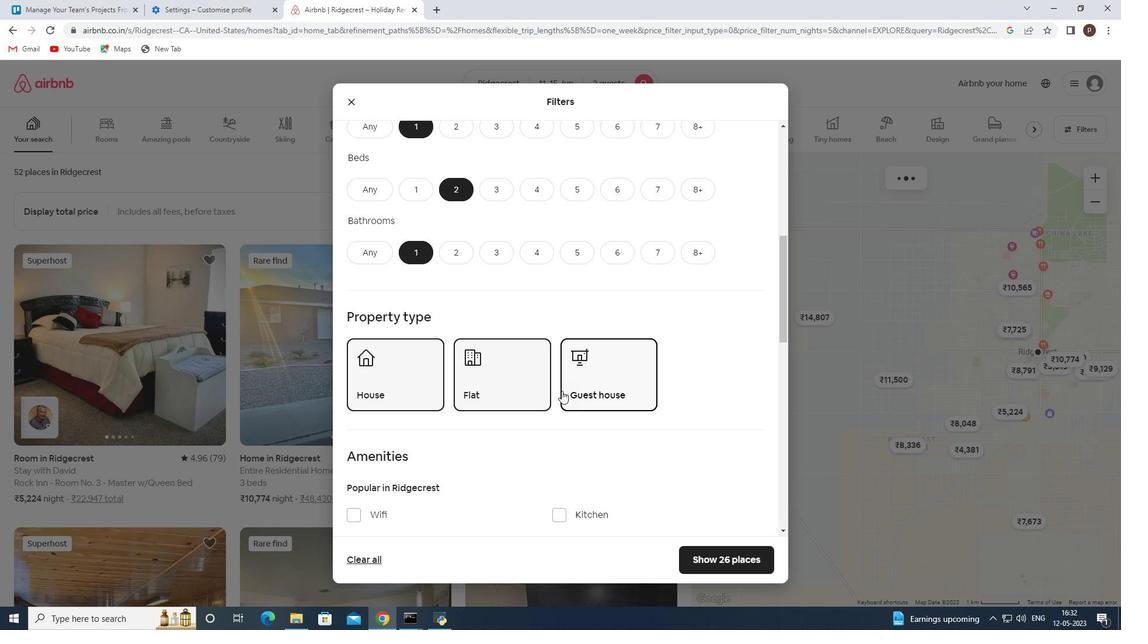 
Action: Mouse moved to (506, 391)
Screenshot: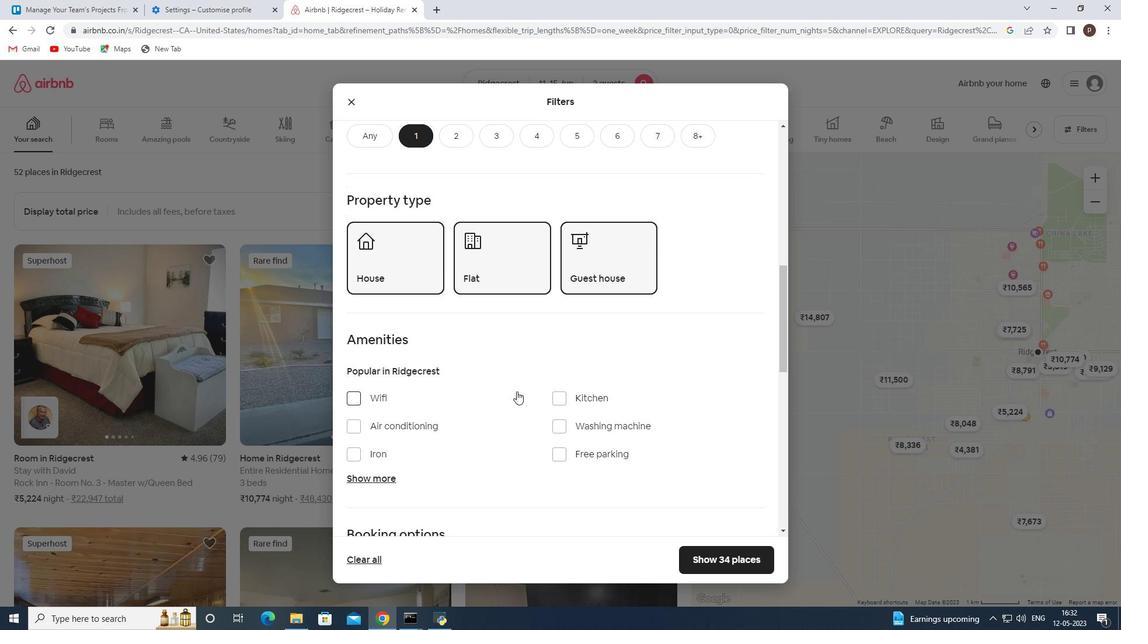 
Action: Mouse scrolled (506, 390) with delta (0, 0)
Screenshot: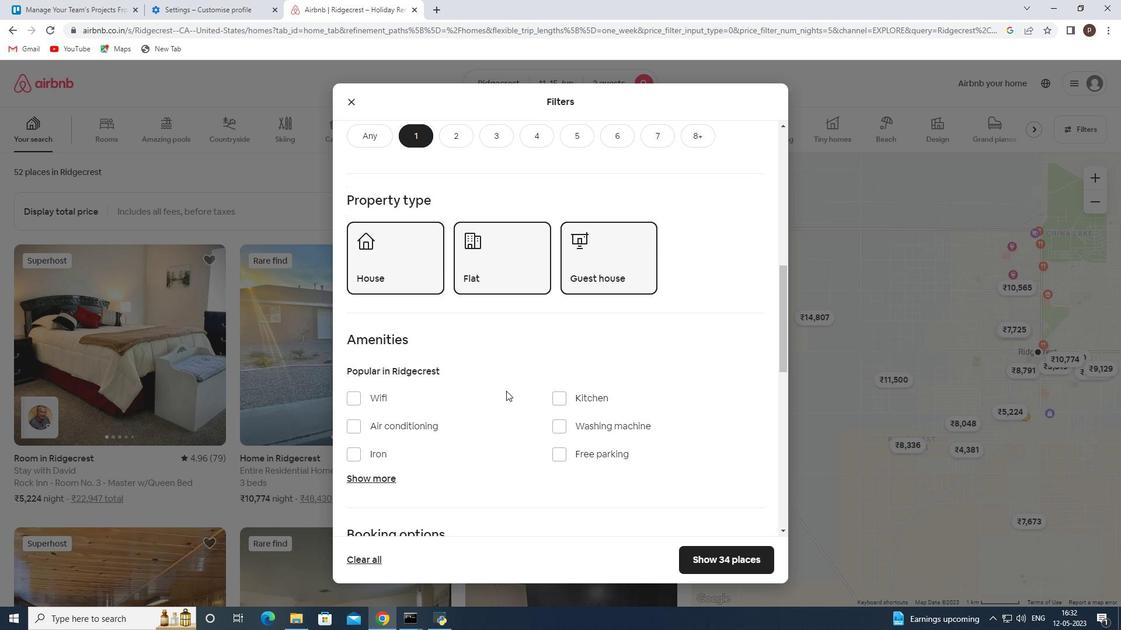 
Action: Mouse scrolled (506, 390) with delta (0, 0)
Screenshot: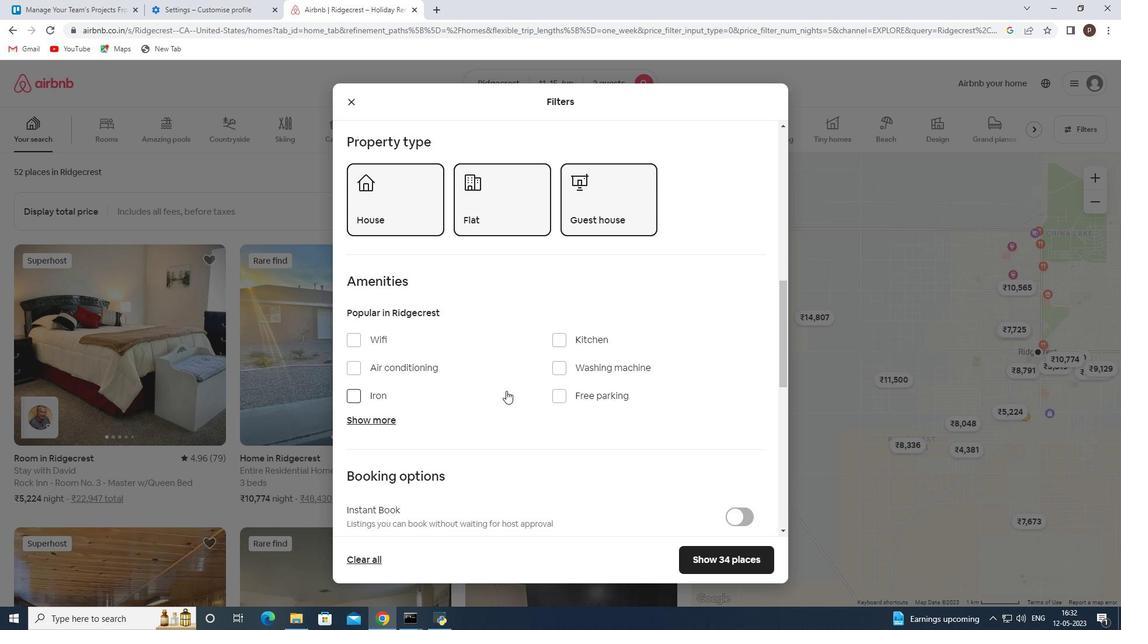 
Action: Mouse moved to (531, 382)
Screenshot: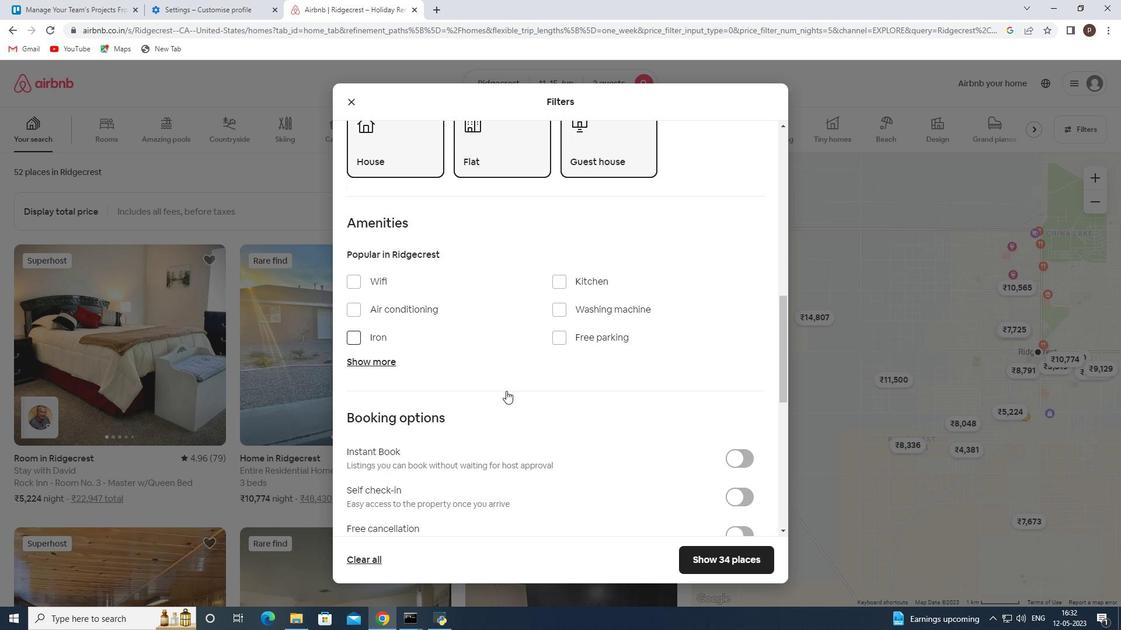 
Action: Mouse scrolled (531, 382) with delta (0, 0)
Screenshot: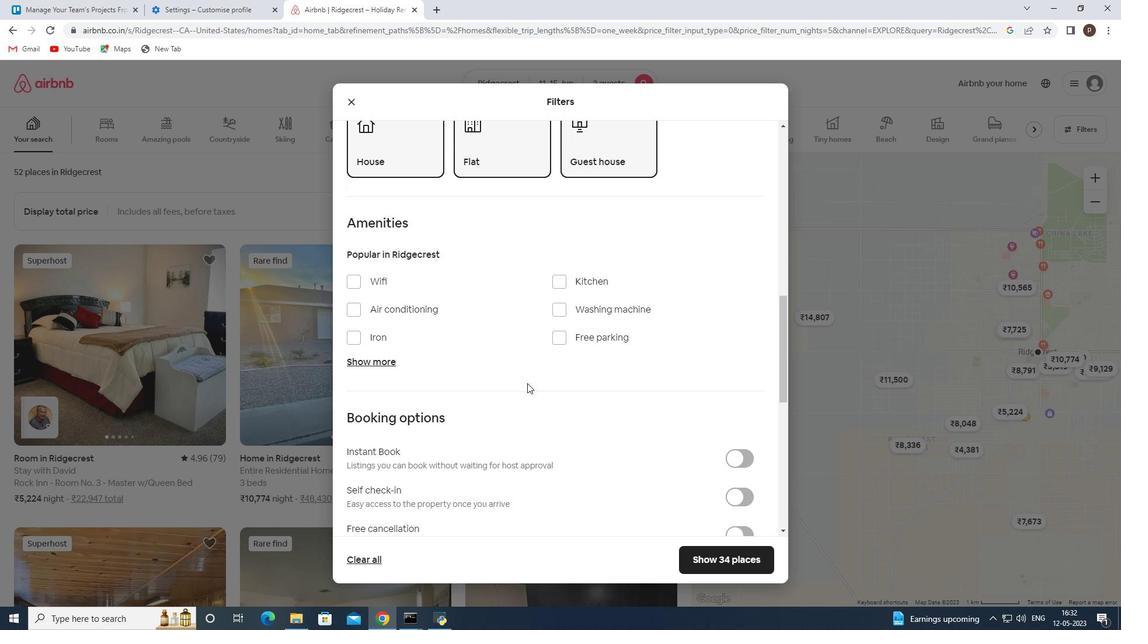 
Action: Mouse moved to (626, 383)
Screenshot: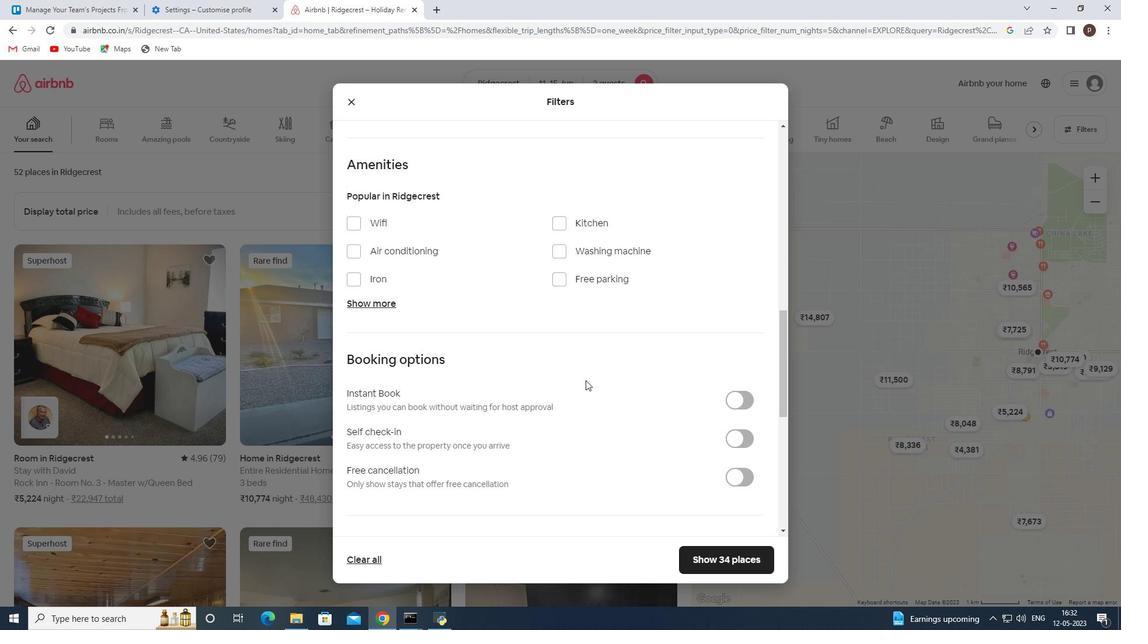 
Action: Mouse scrolled (626, 382) with delta (0, 0)
Screenshot: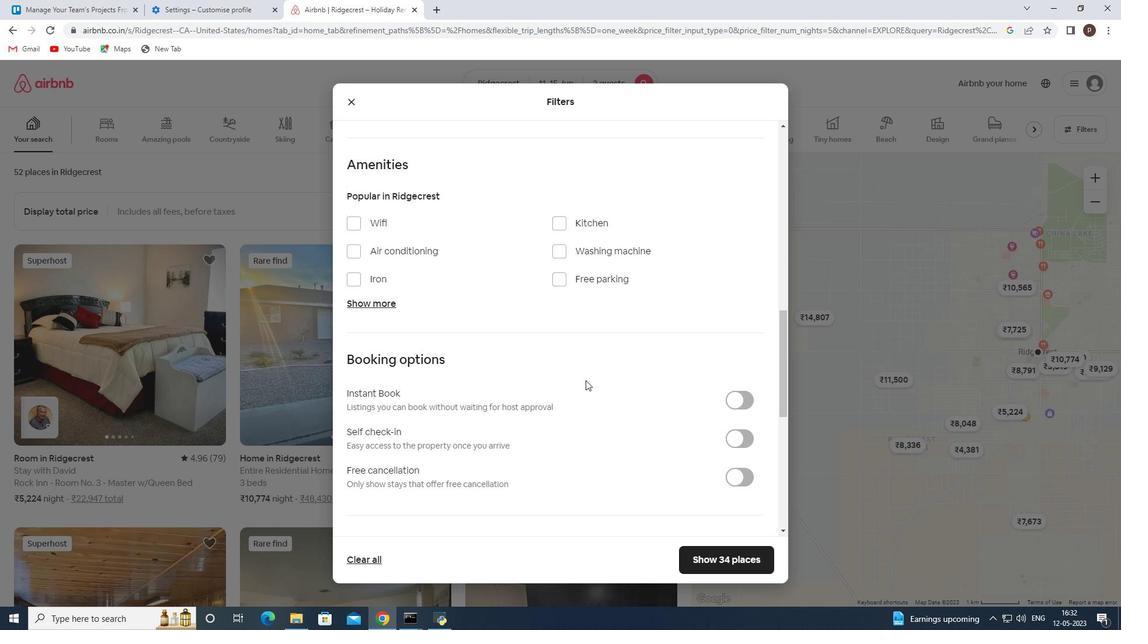 
Action: Mouse moved to (626, 383)
Screenshot: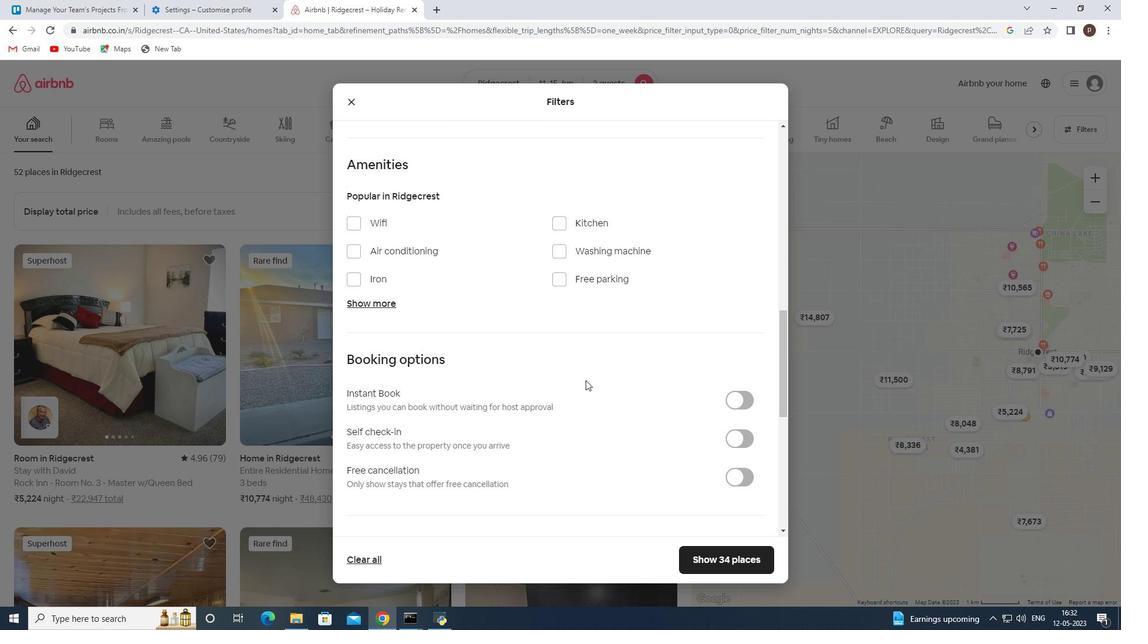 
Action: Mouse scrolled (626, 382) with delta (0, 0)
Screenshot: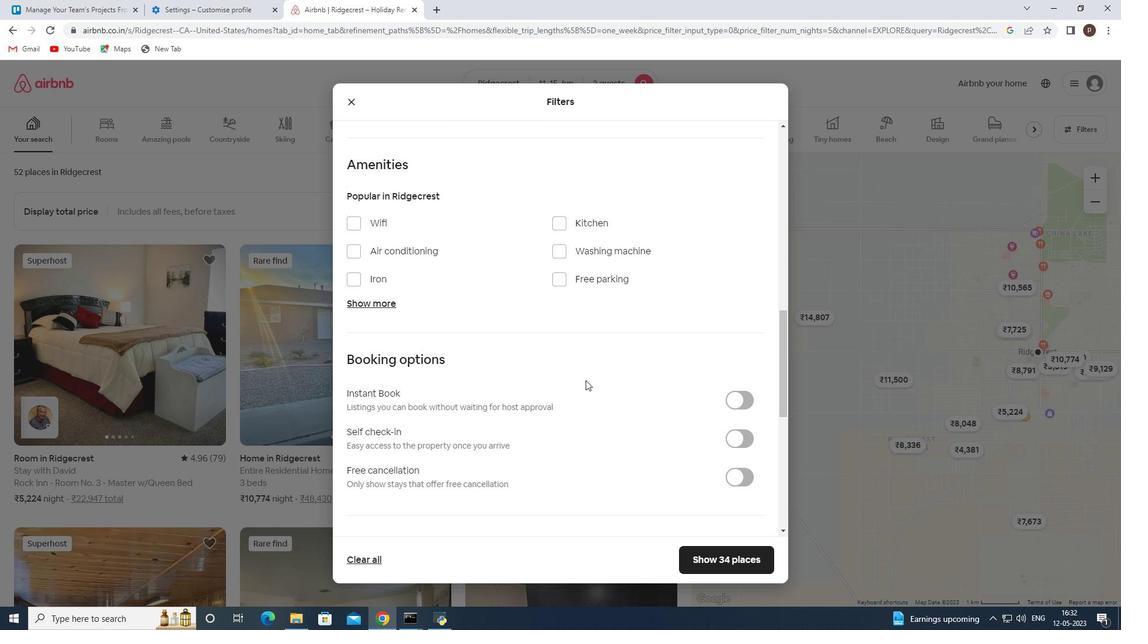 
Action: Mouse moved to (739, 309)
Screenshot: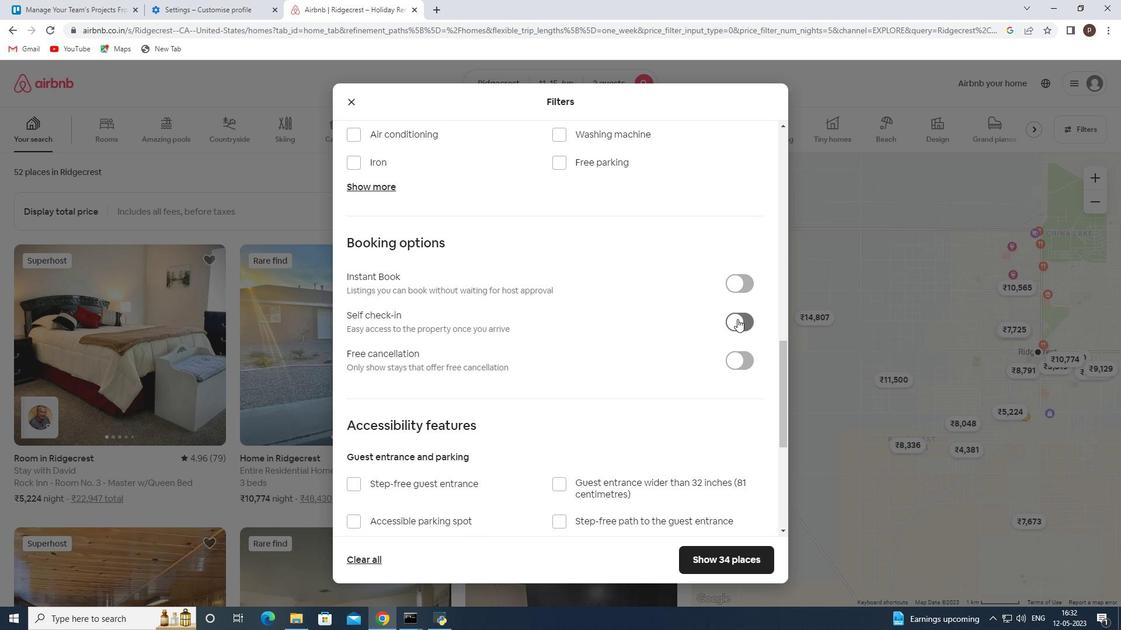 
Action: Mouse pressed left at (739, 309)
Screenshot: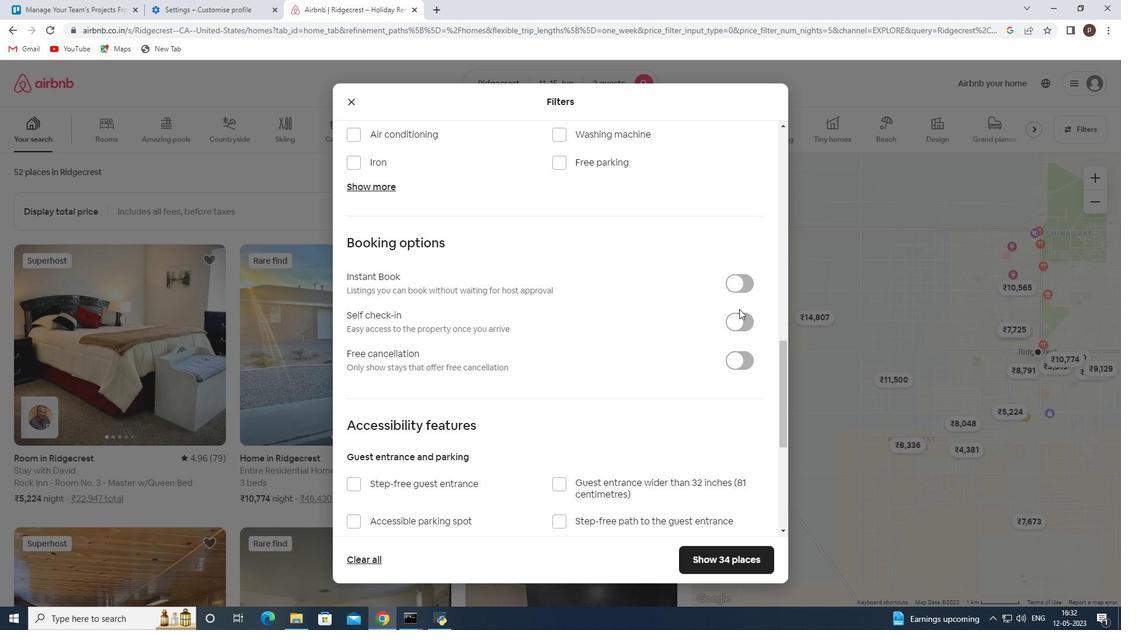 
Action: Mouse moved to (738, 314)
Screenshot: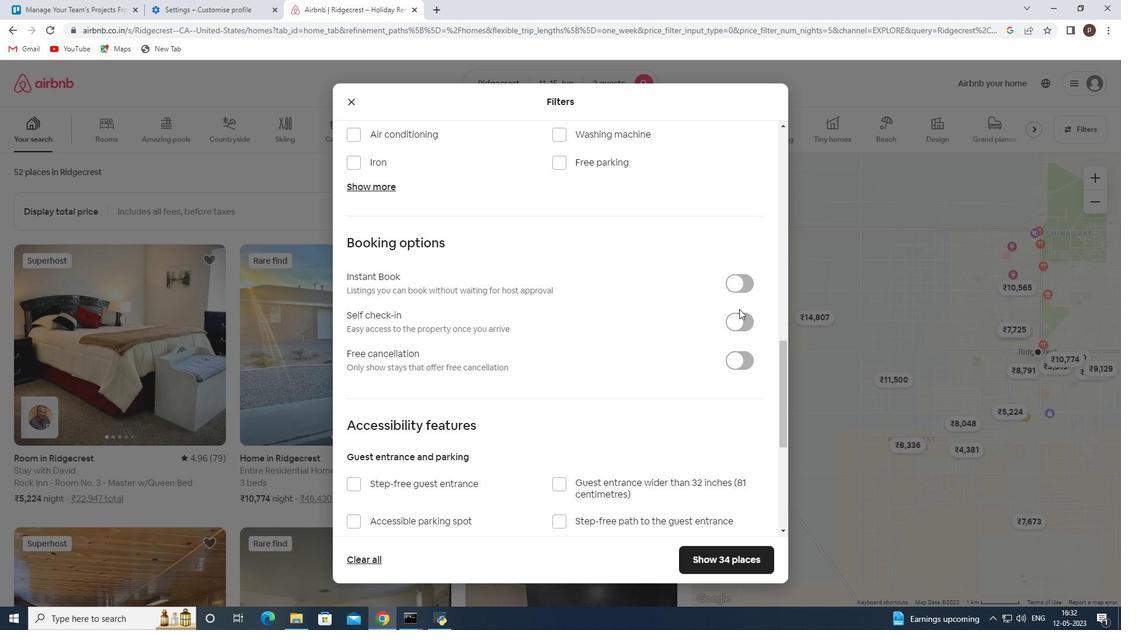 
Action: Mouse pressed left at (738, 314)
Screenshot: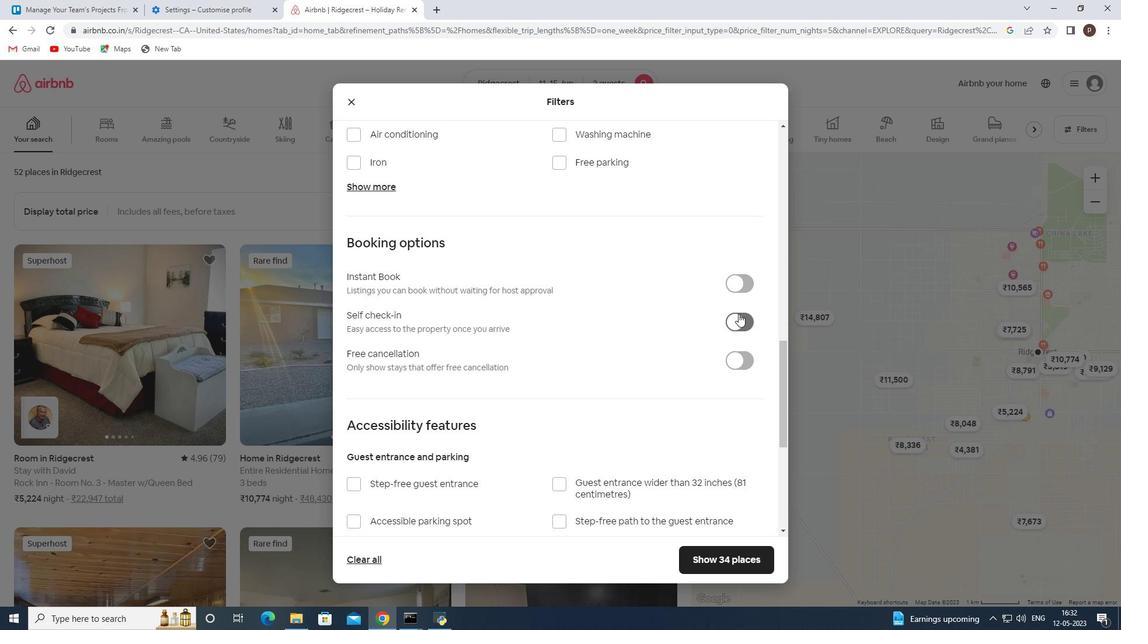 
Action: Mouse moved to (650, 348)
Screenshot: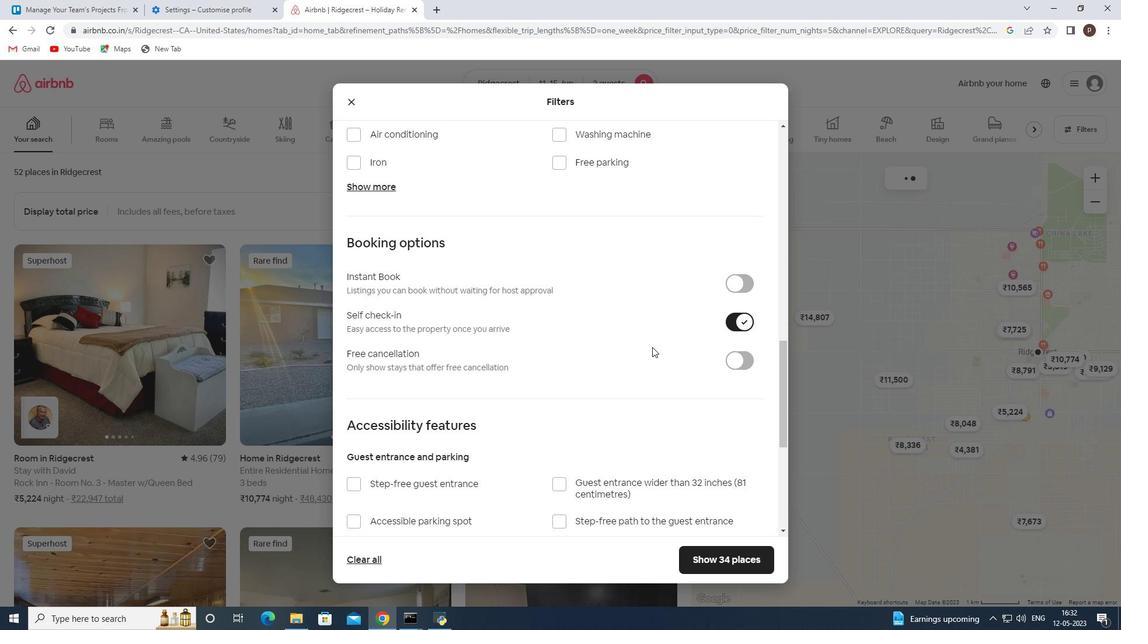 
Action: Mouse scrolled (650, 347) with delta (0, 0)
Screenshot: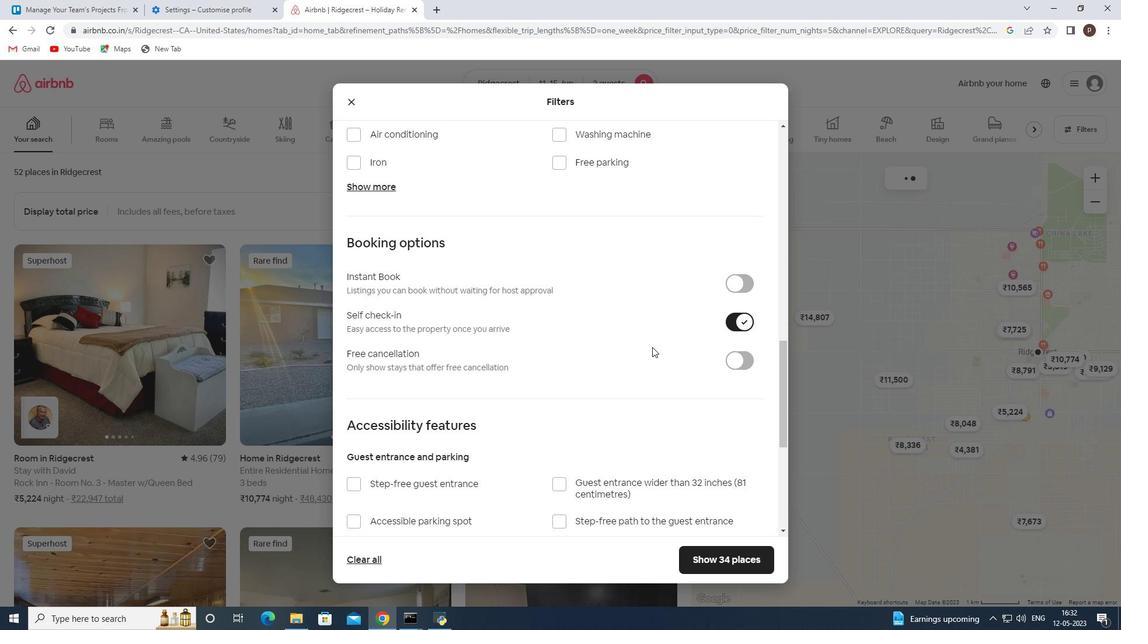 
Action: Mouse moved to (649, 349)
Screenshot: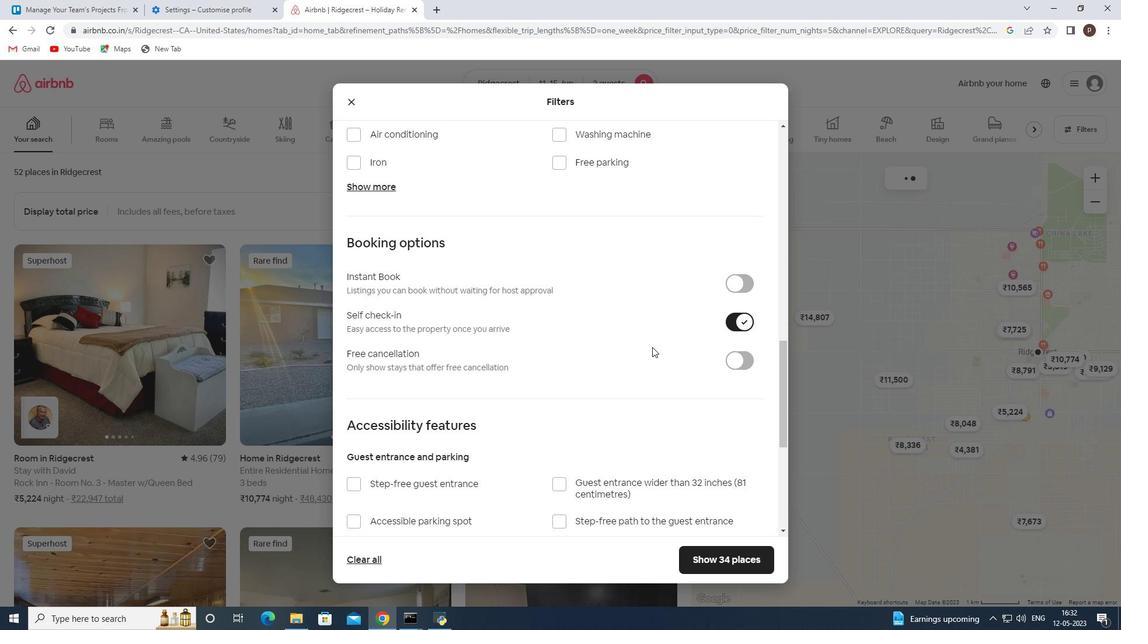 
Action: Mouse scrolled (649, 348) with delta (0, 0)
Screenshot: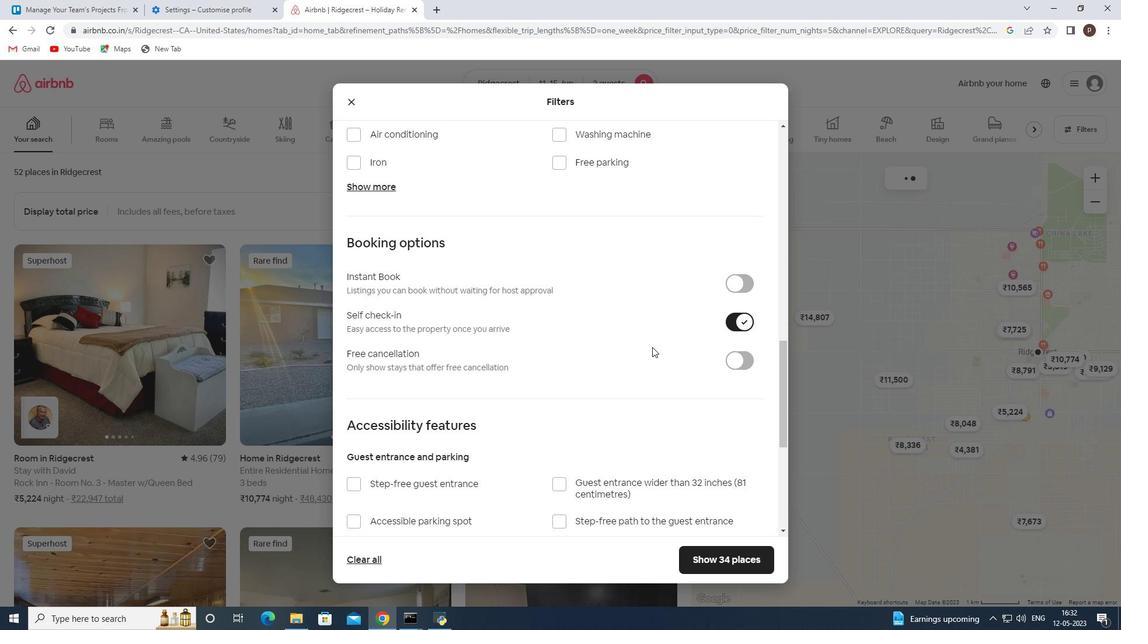 
Action: Mouse moved to (592, 335)
Screenshot: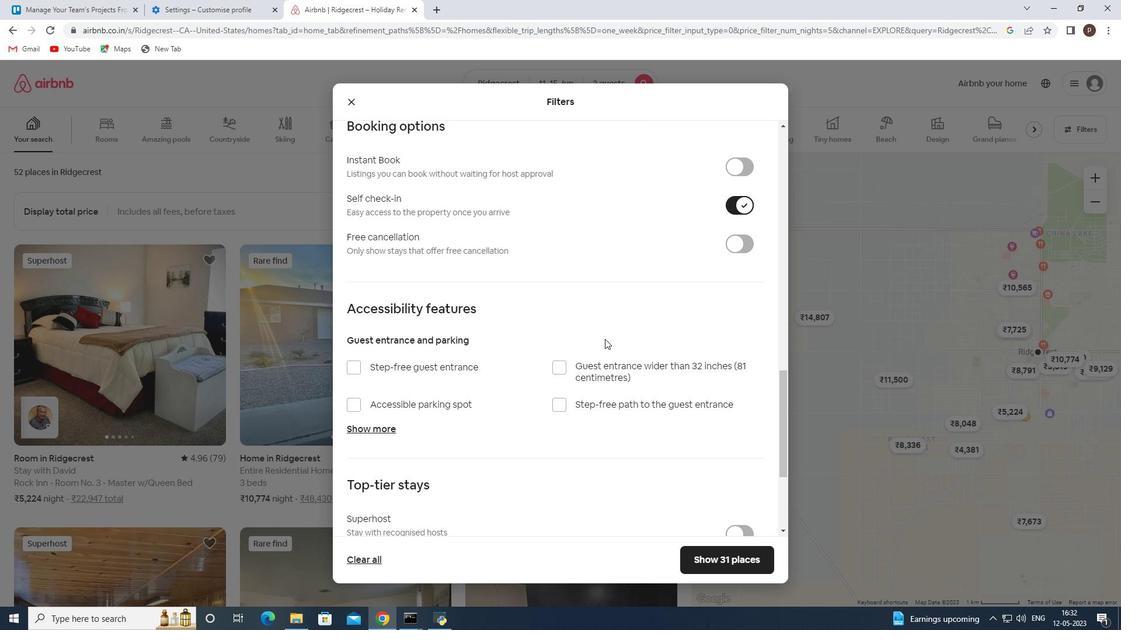 
Action: Mouse scrolled (592, 334) with delta (0, 0)
Screenshot: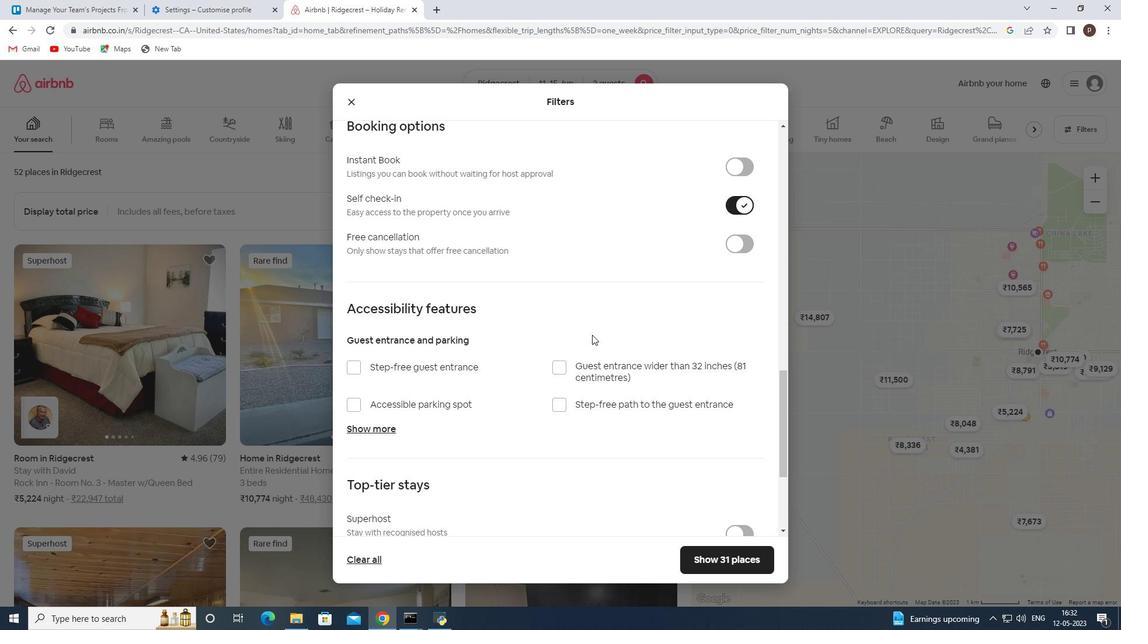 
Action: Mouse scrolled (592, 334) with delta (0, 0)
Screenshot: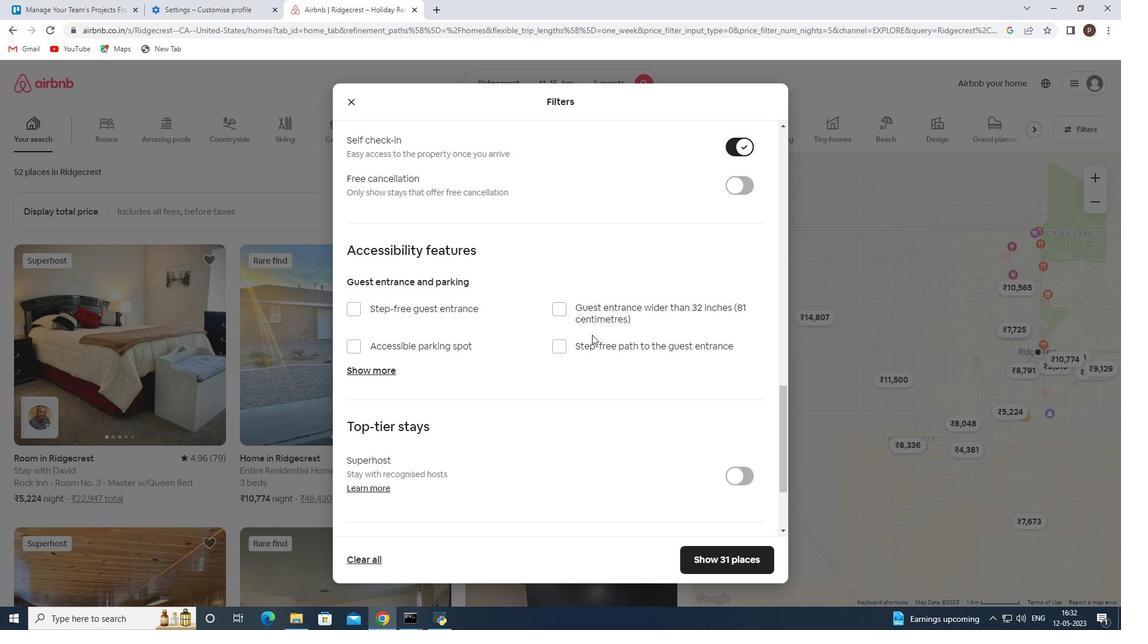 
Action: Mouse scrolled (592, 334) with delta (0, 0)
Screenshot: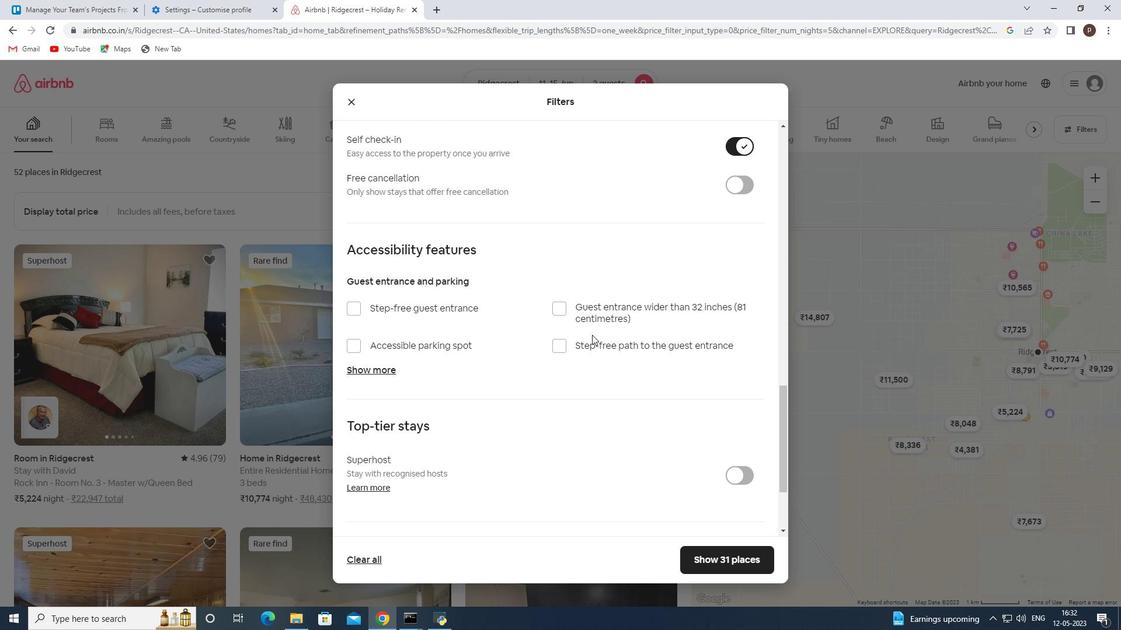
Action: Mouse scrolled (592, 334) with delta (0, 0)
Screenshot: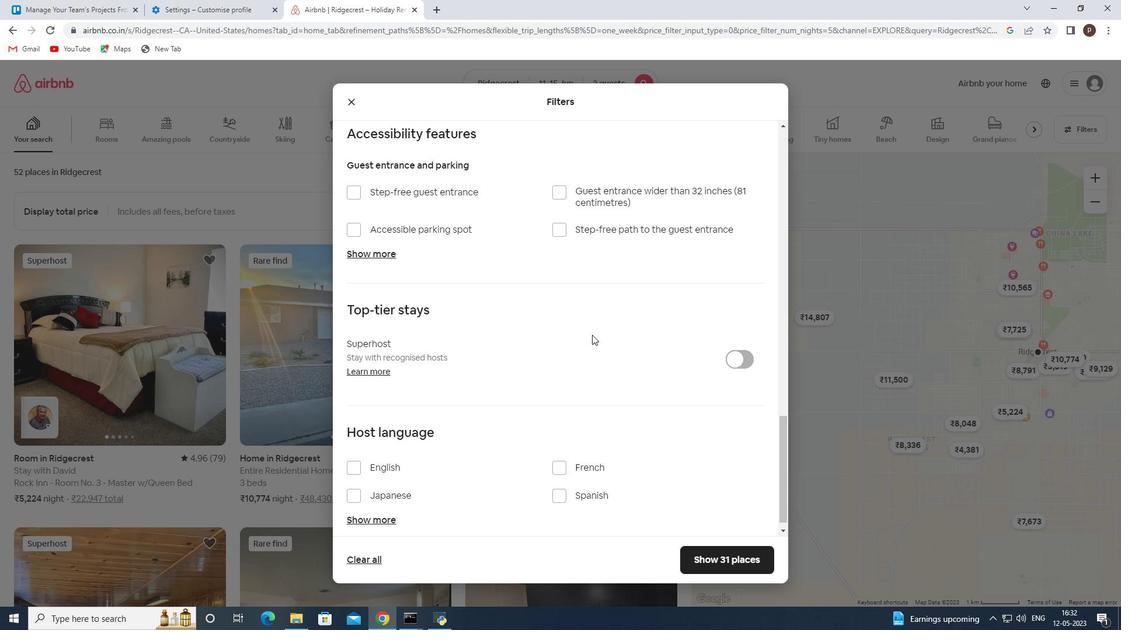 
Action: Mouse scrolled (592, 334) with delta (0, 0)
Screenshot: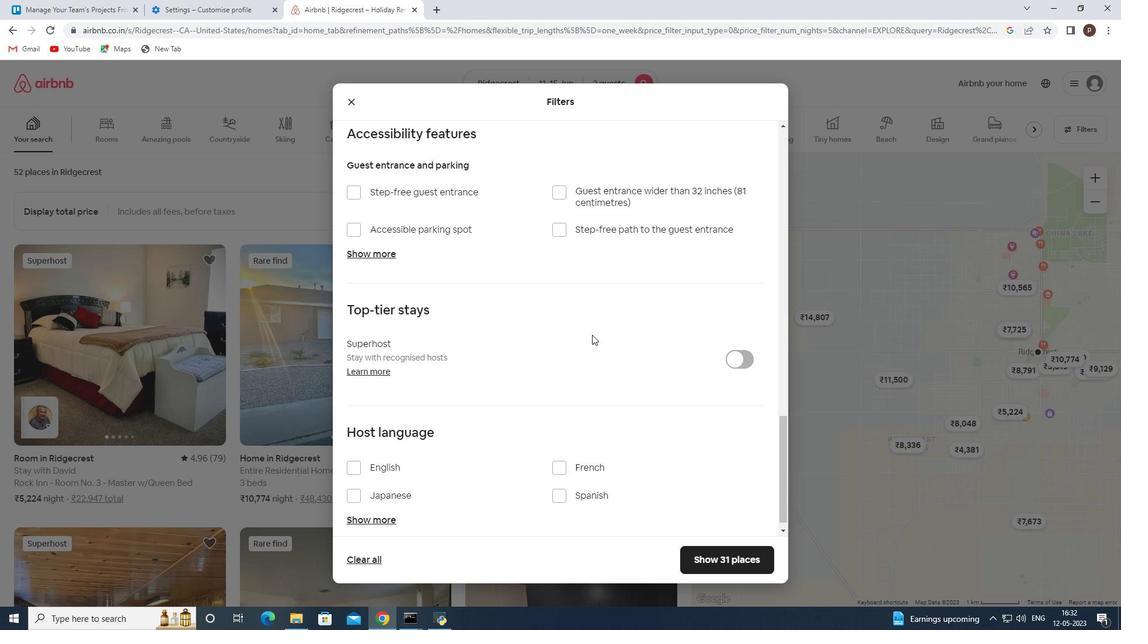 
Action: Mouse moved to (358, 452)
Screenshot: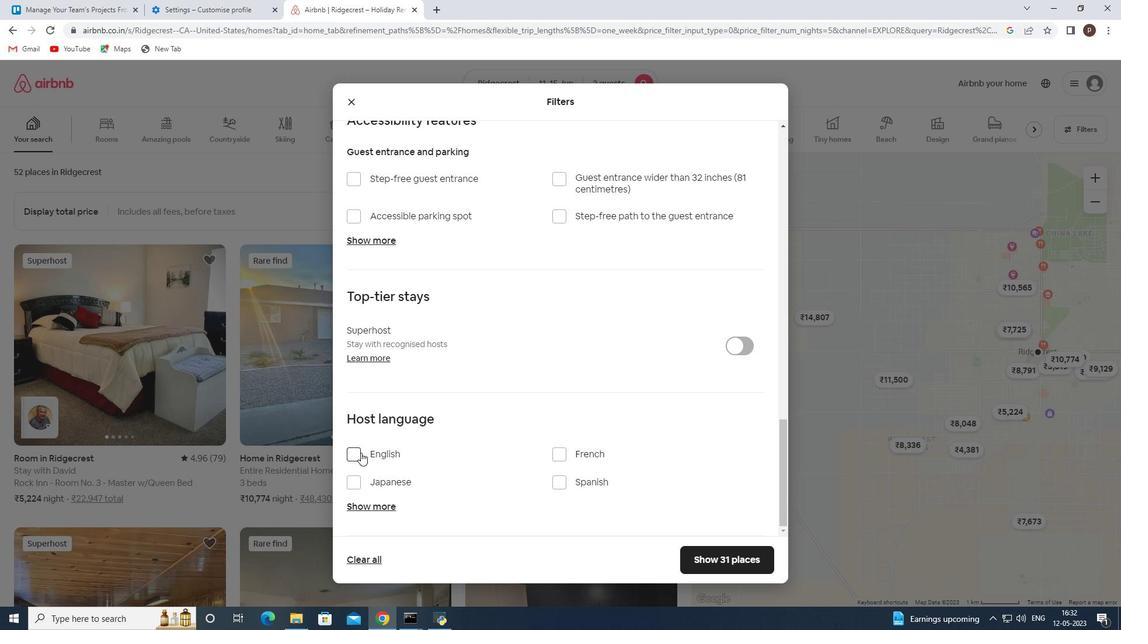 
Action: Mouse pressed left at (358, 452)
Screenshot: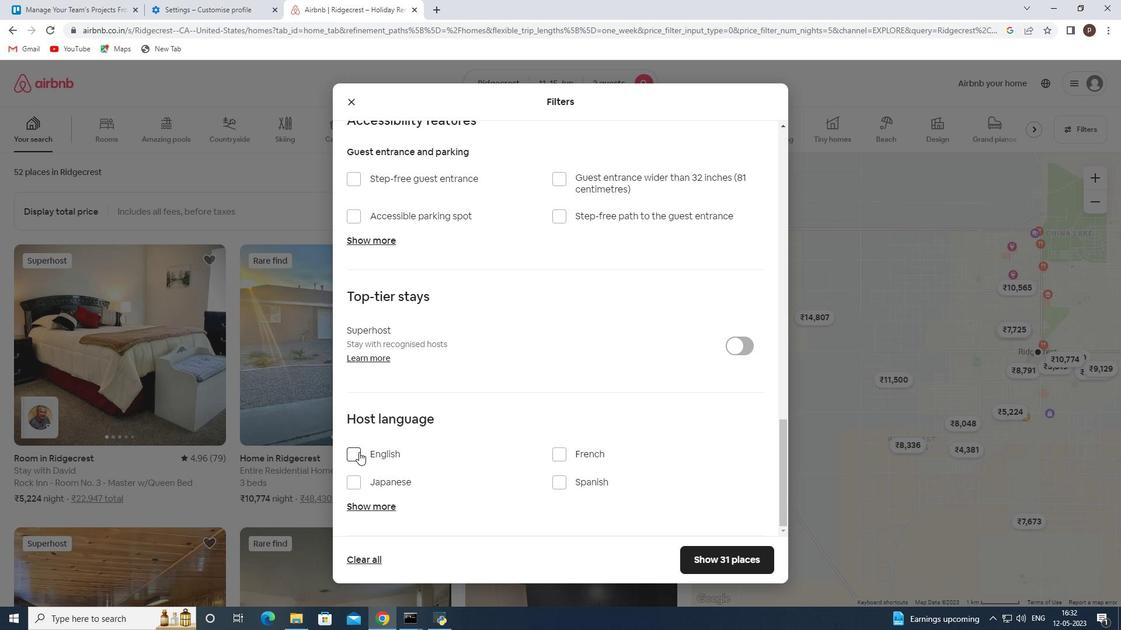 
Action: Mouse moved to (745, 556)
Screenshot: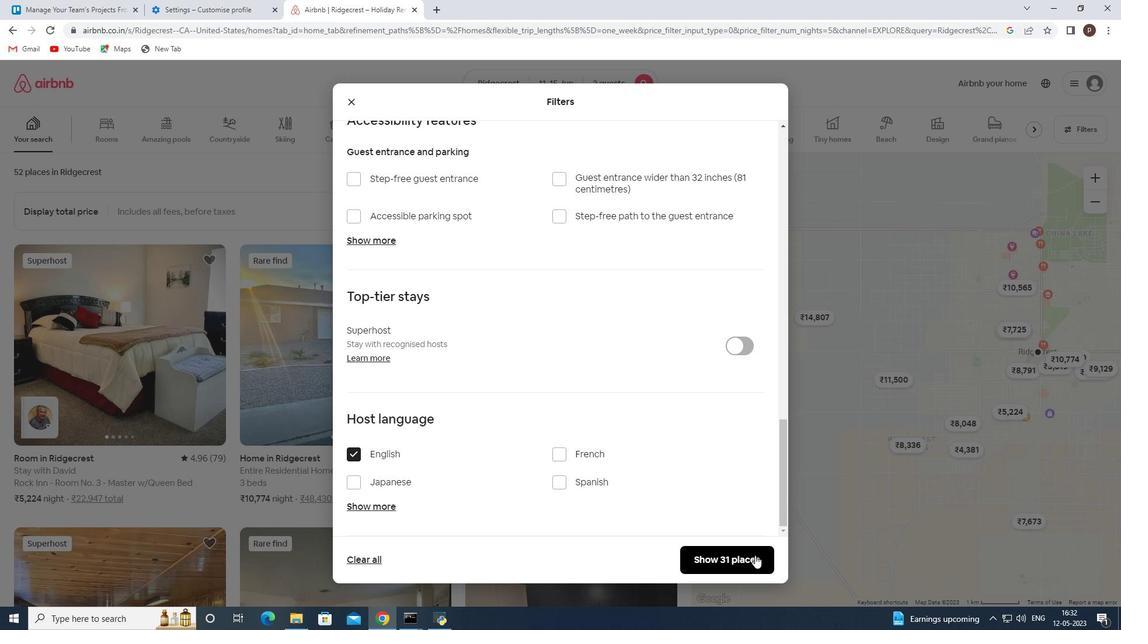 
Action: Mouse pressed left at (745, 556)
Screenshot: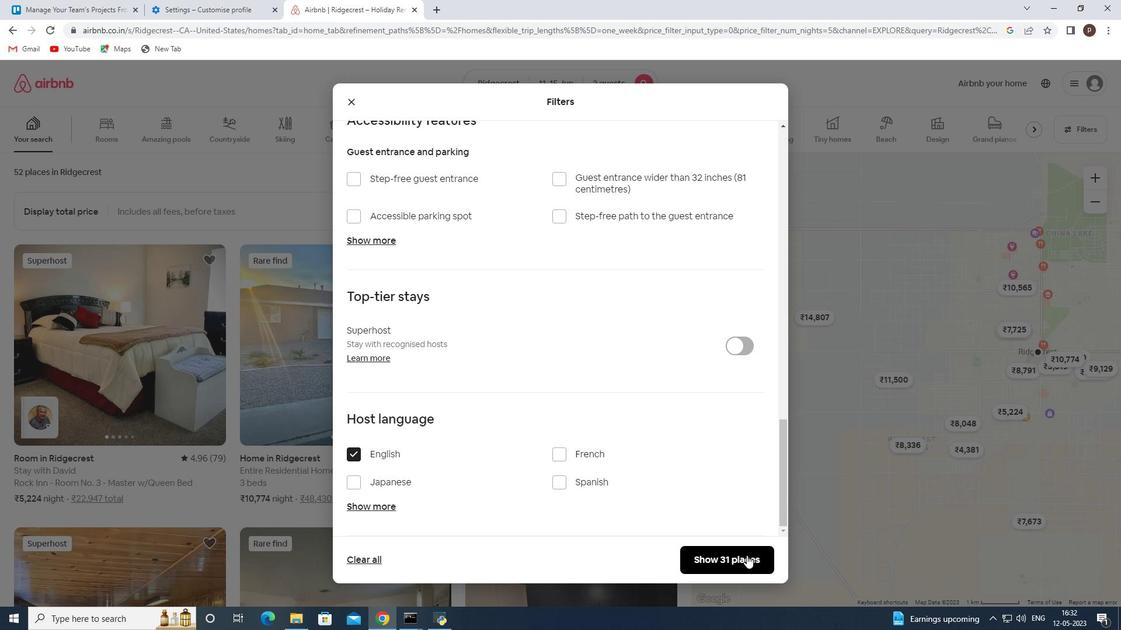 
